 Task: Open Card Regulatory Compliance Review in Board User Experience Design to Workspace Information Management and add a team member Softage.1@softage.net, a label Orange, a checklist Patent Application, an attachment from your computer, a color Orange and finally, add a card description 'Plan and execute company team-building retreat with a focus on personal development' and a comment 'Given the potential complexity of this task, let us ensure that we have a clear plan and process in place before beginning.'. Add a start date 'Jan 05, 1900' with a due date 'Jan 12, 1900'
Action: Mouse moved to (492, 185)
Screenshot: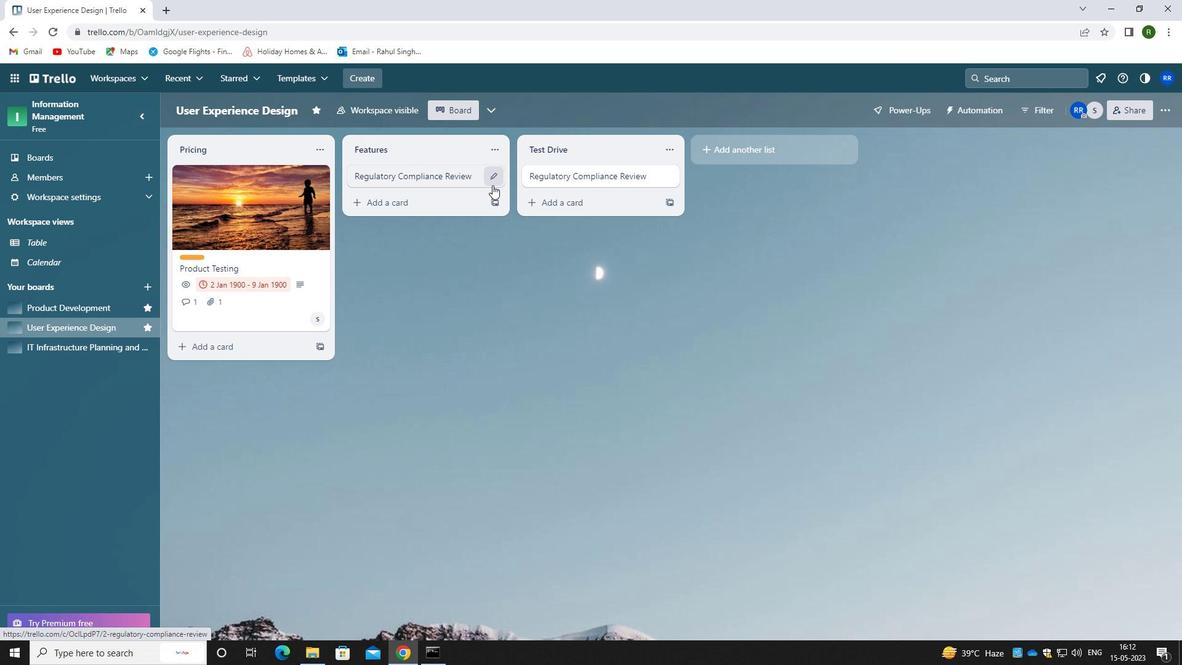 
Action: Mouse pressed left at (492, 185)
Screenshot: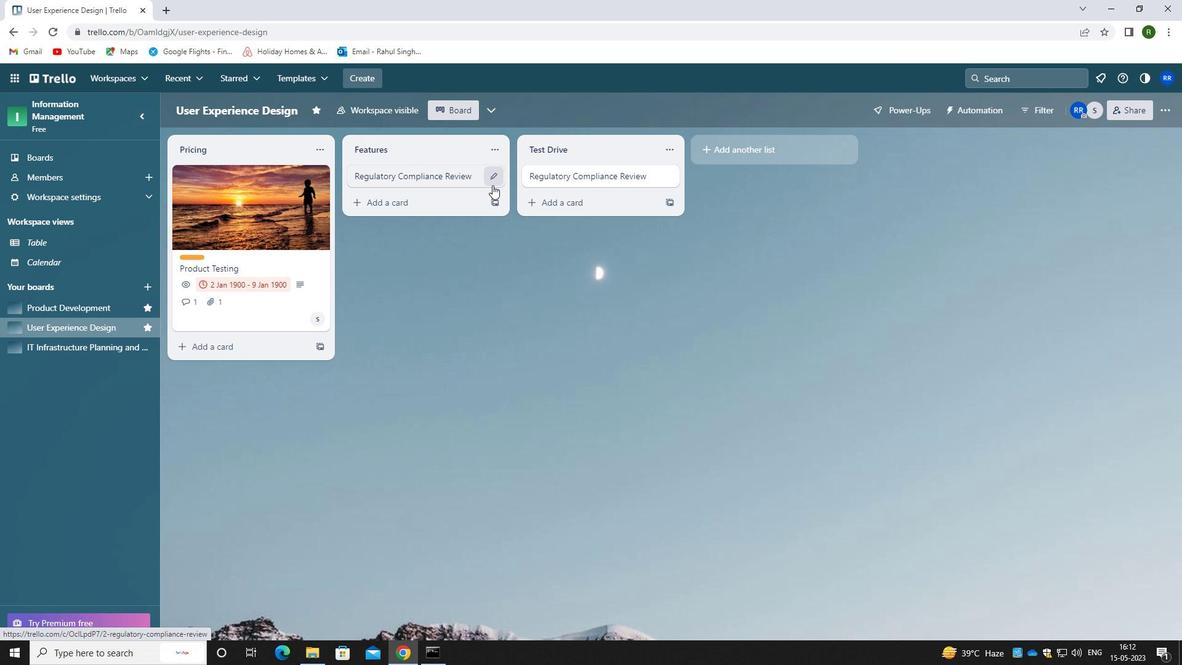 
Action: Mouse moved to (547, 171)
Screenshot: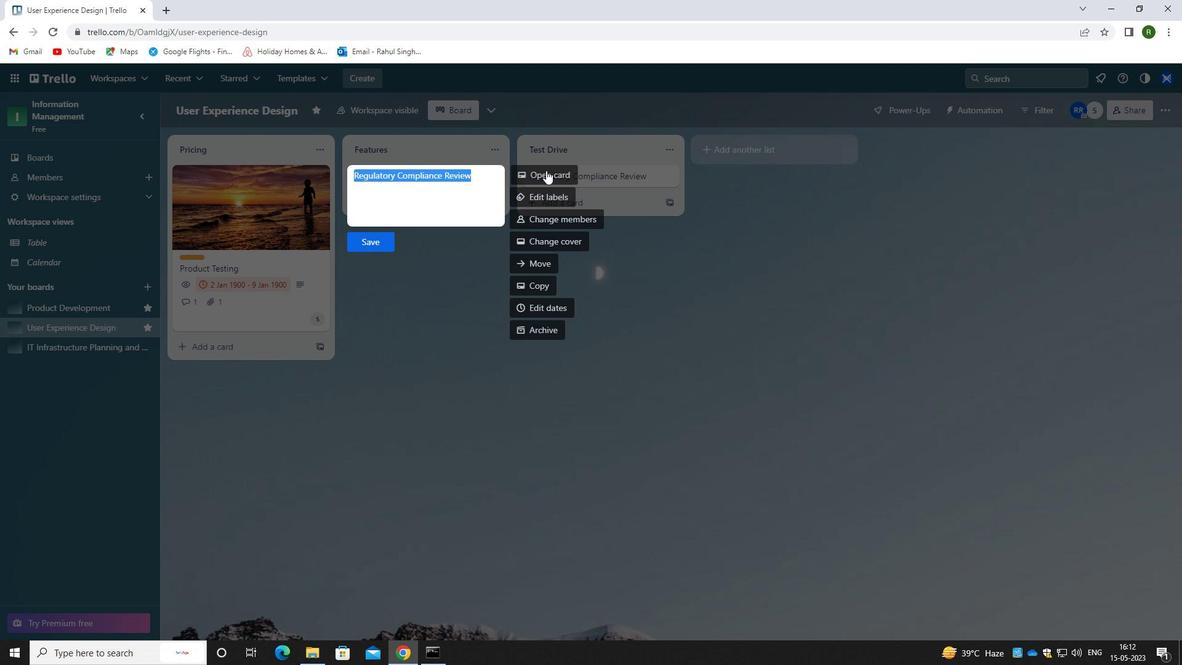 
Action: Mouse pressed left at (547, 171)
Screenshot: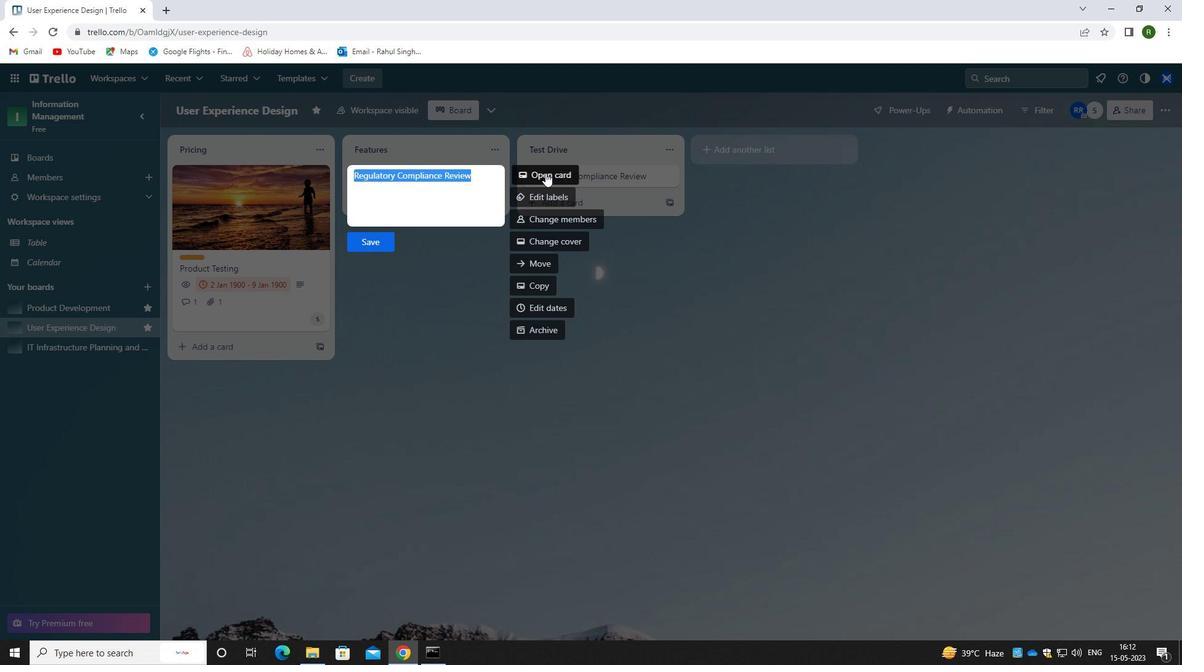 
Action: Mouse moved to (750, 221)
Screenshot: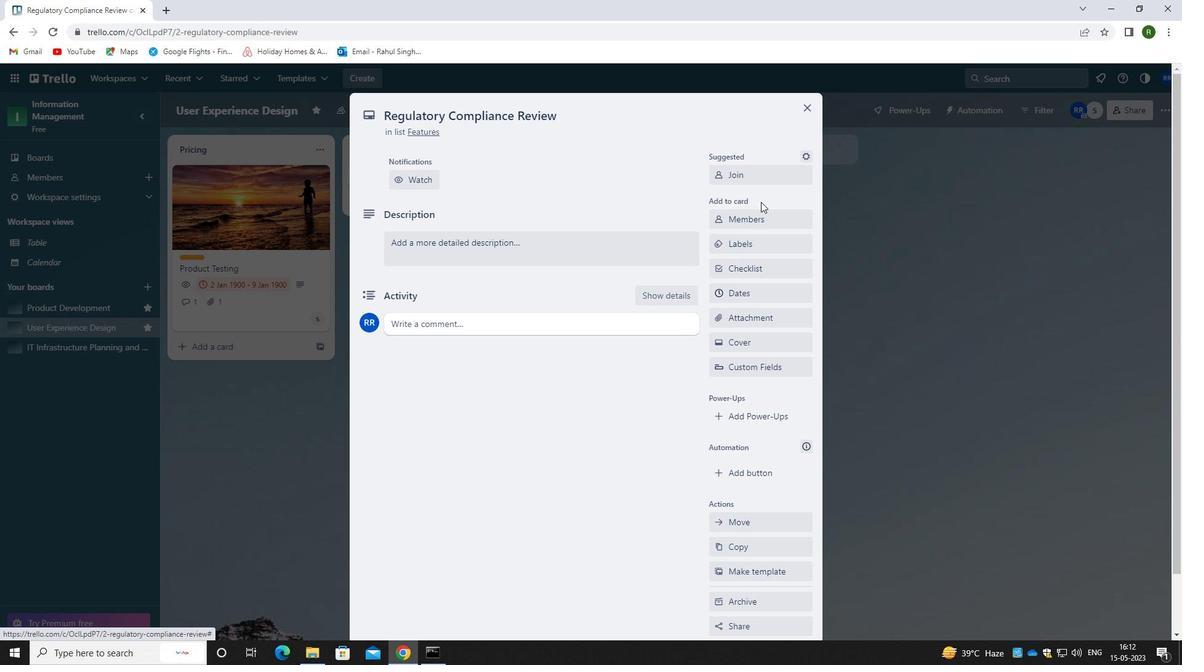 
Action: Mouse pressed left at (750, 221)
Screenshot: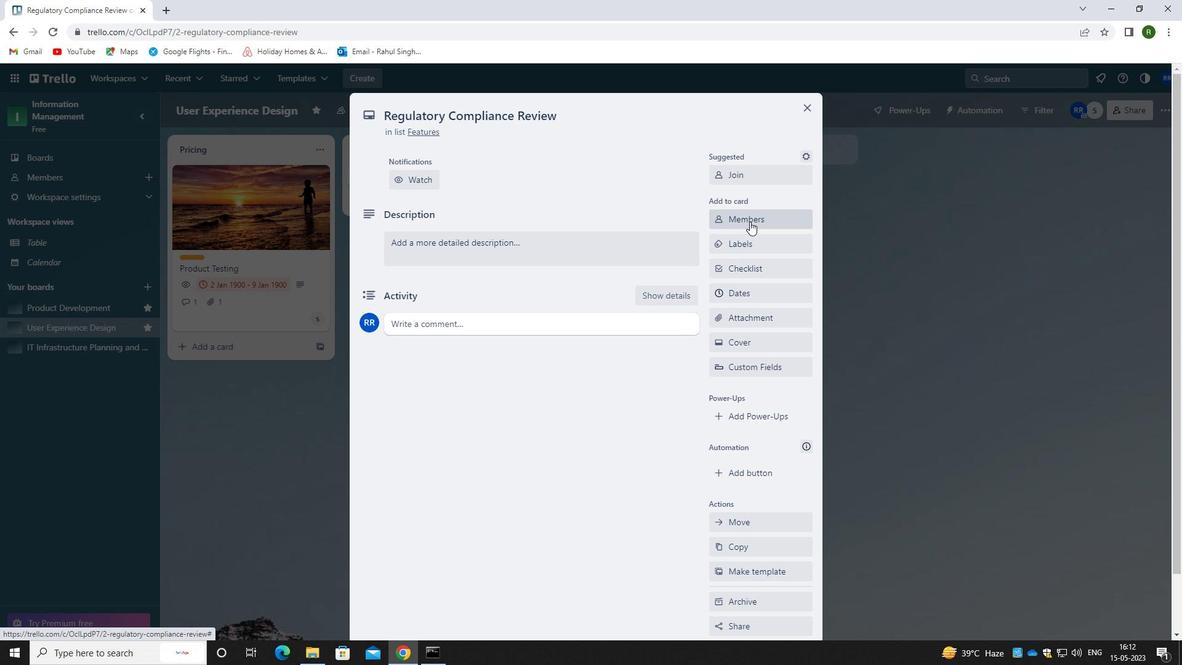 
Action: Mouse moved to (764, 269)
Screenshot: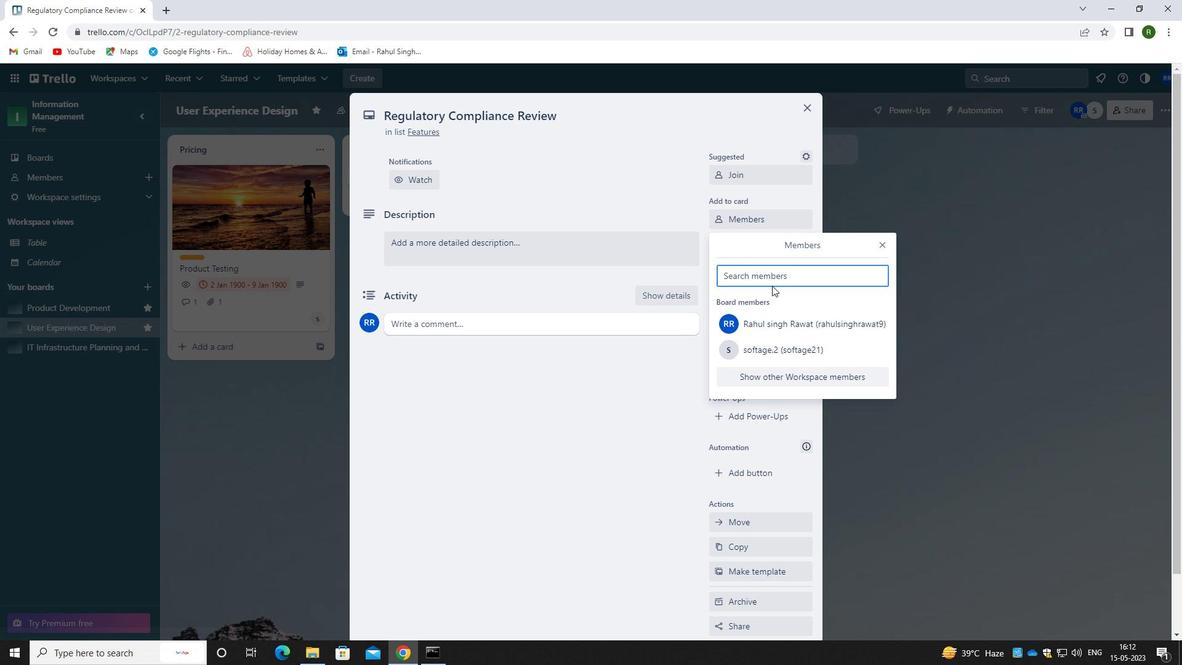 
Action: Key pressed <Key.caps_lock>s<Key.caps_lock>oftage.1<Key.shift>@SOFTAGE.NET
Screenshot: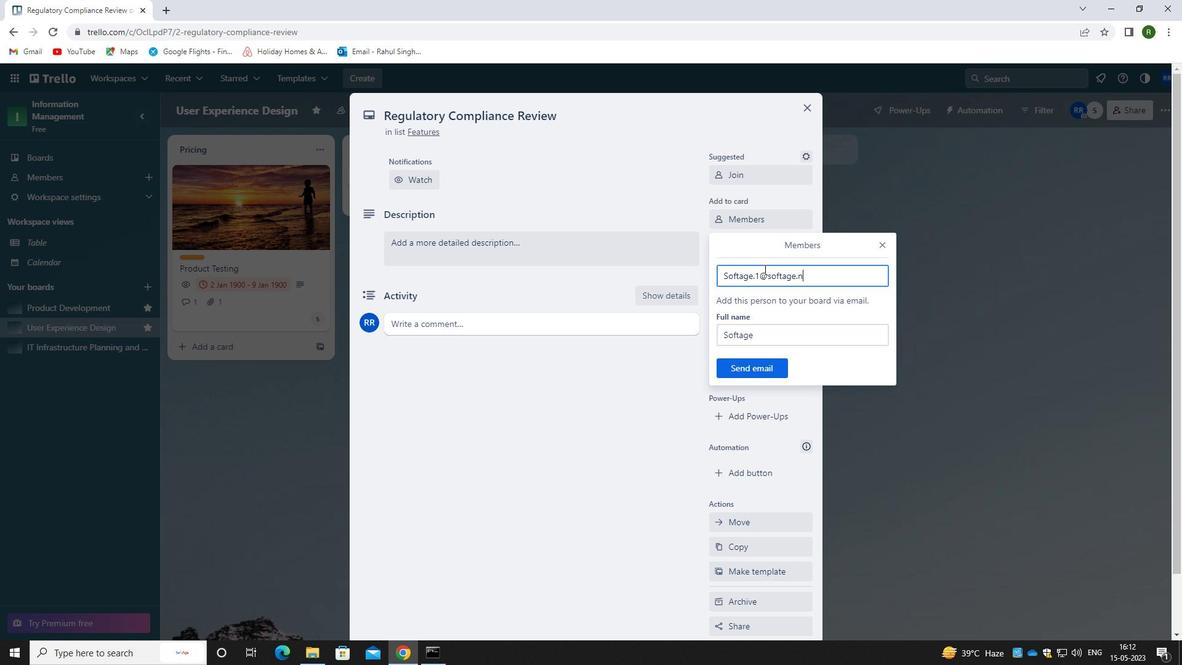 
Action: Mouse moved to (737, 366)
Screenshot: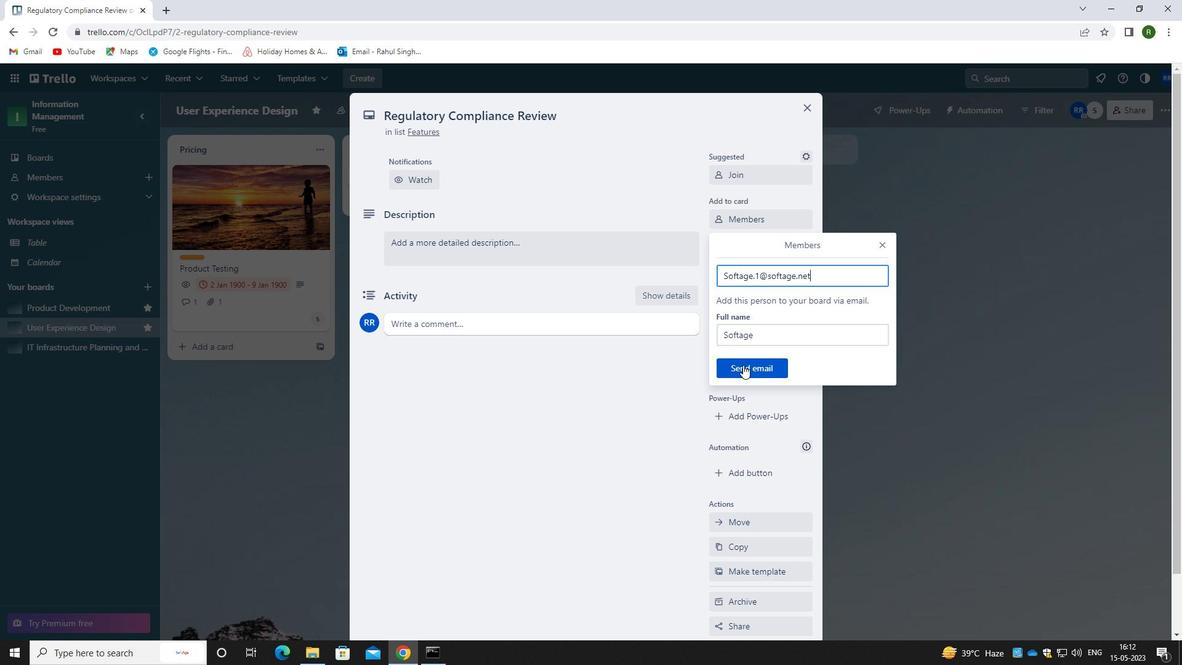 
Action: Mouse pressed left at (737, 366)
Screenshot: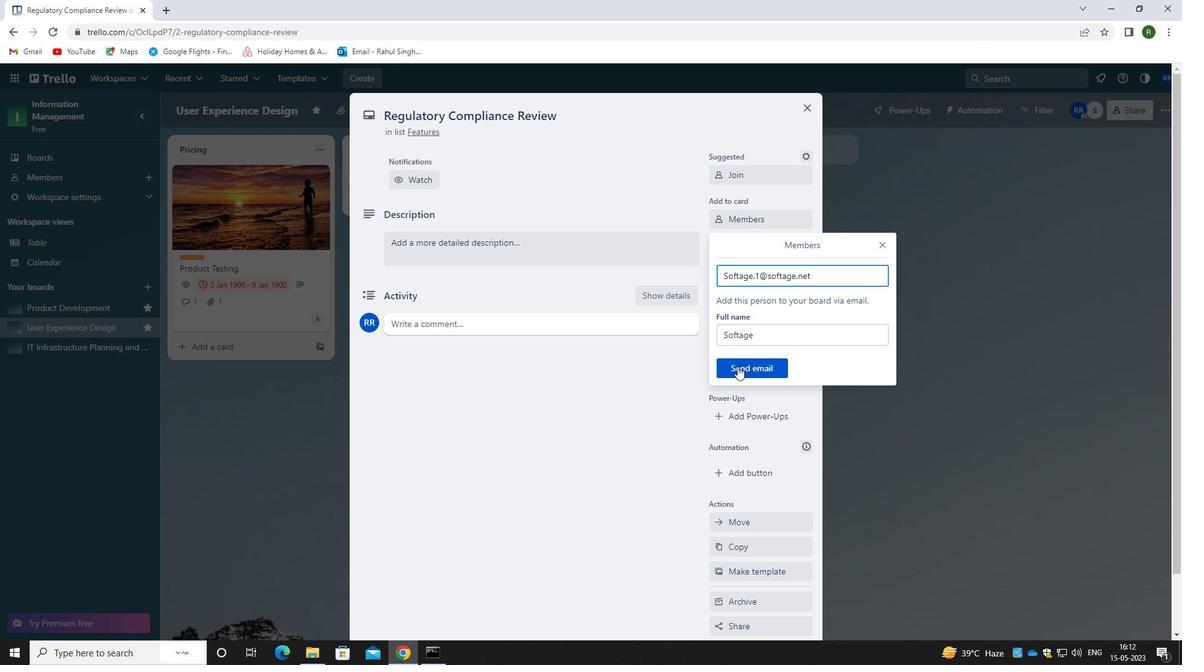 
Action: Mouse moved to (757, 266)
Screenshot: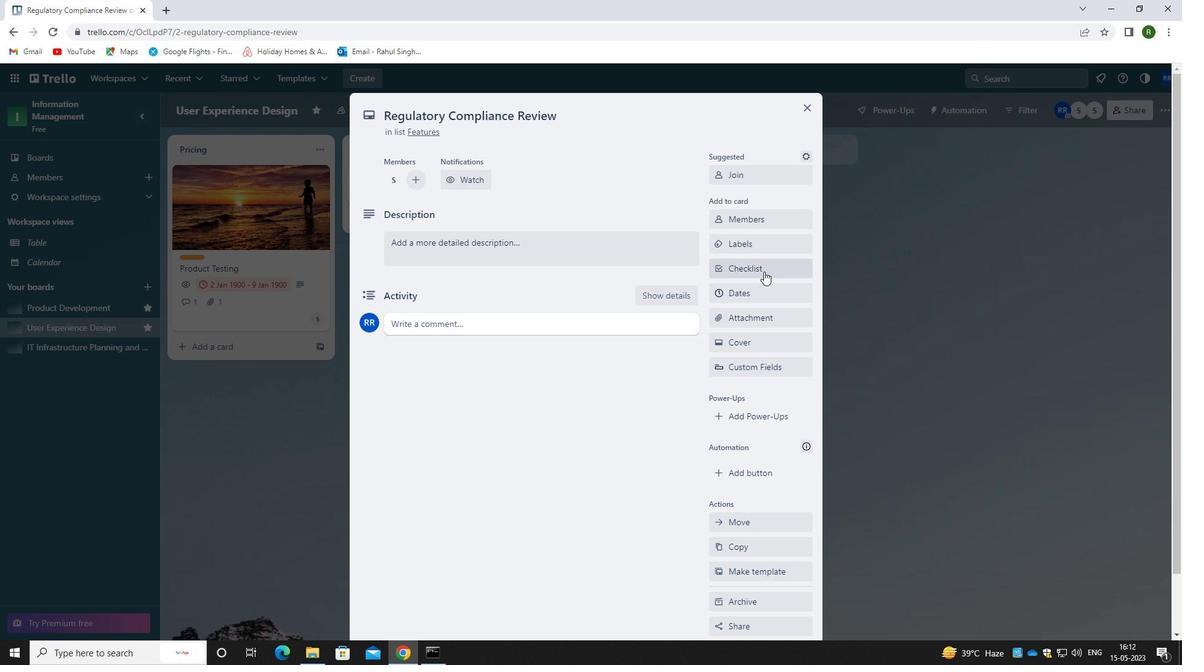 
Action: Mouse pressed left at (757, 266)
Screenshot: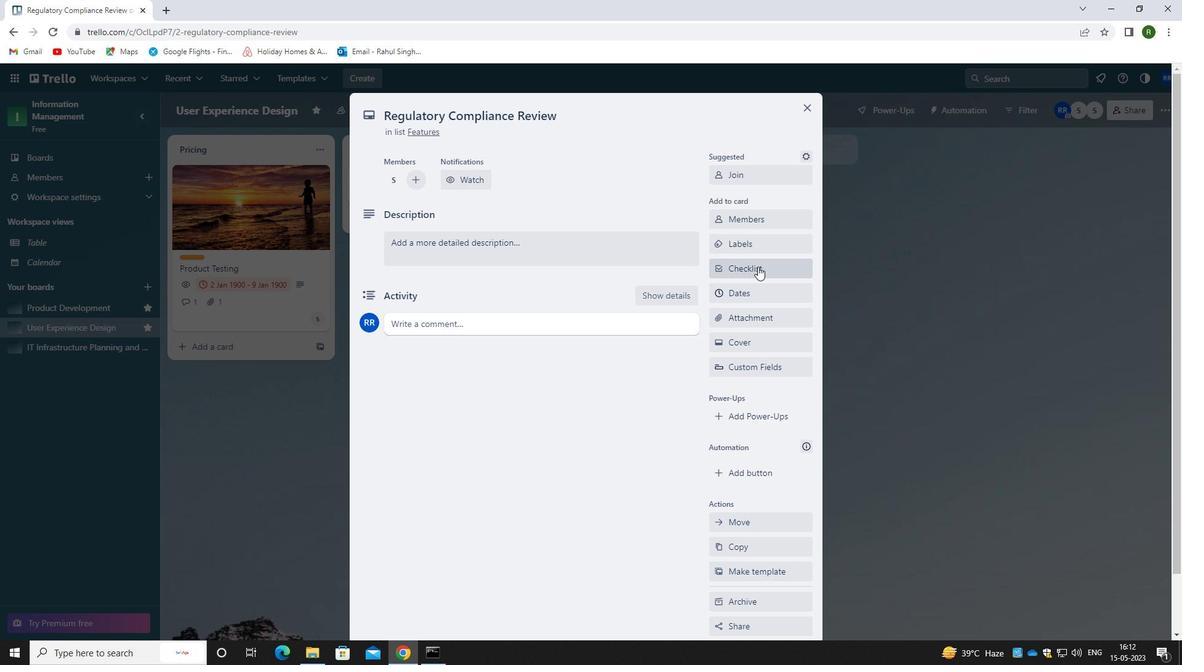 
Action: Mouse moved to (765, 247)
Screenshot: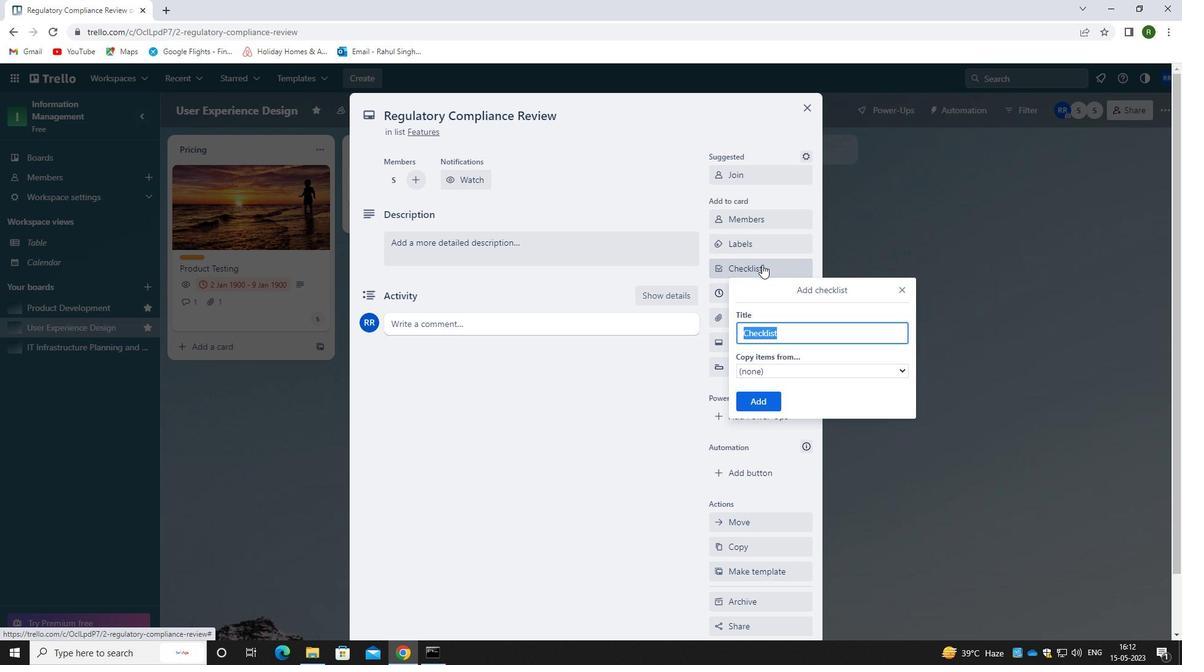 
Action: Mouse pressed left at (765, 247)
Screenshot: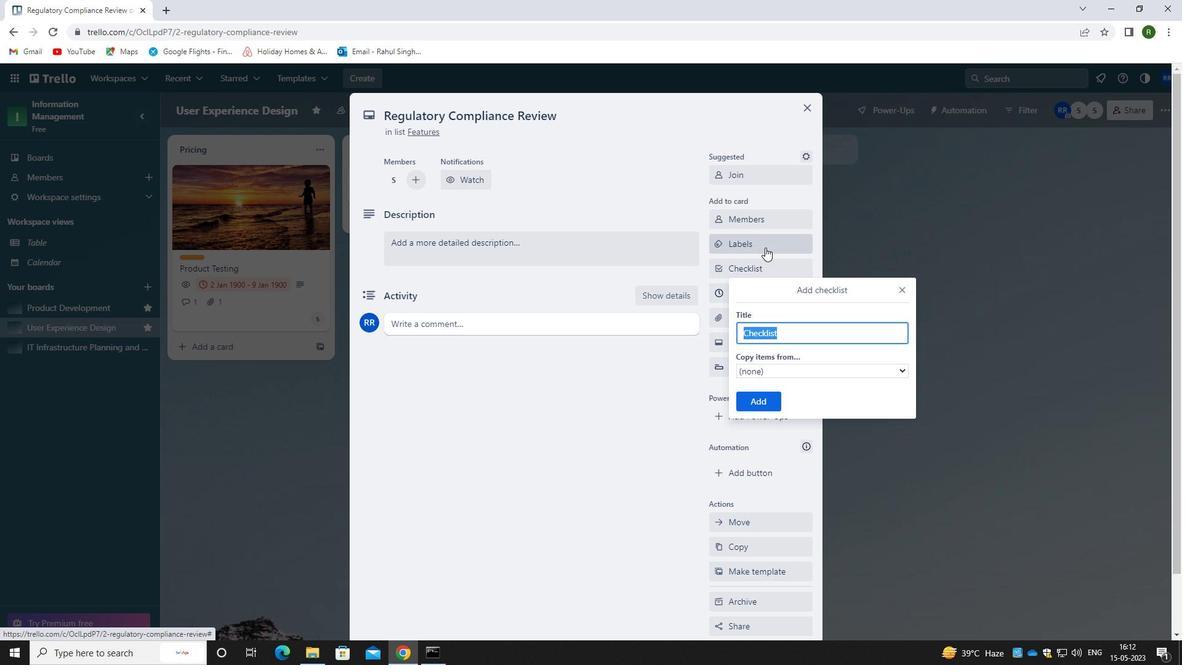 
Action: Mouse moved to (769, 271)
Screenshot: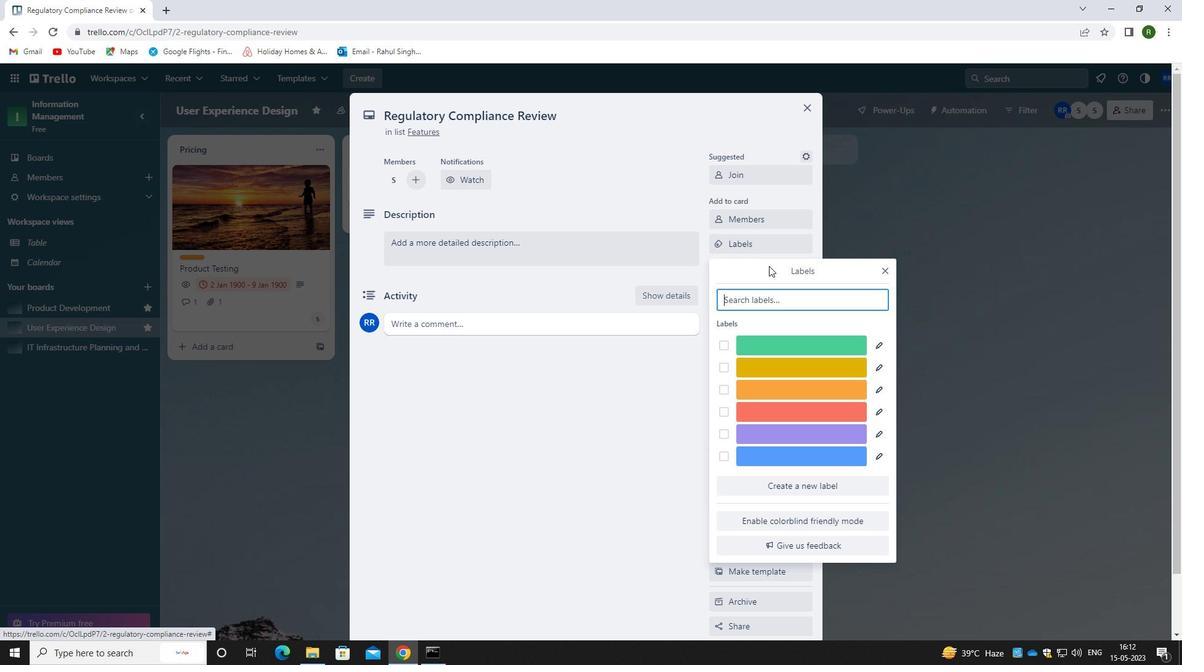
Action: Key pressed ORANGE
Screenshot: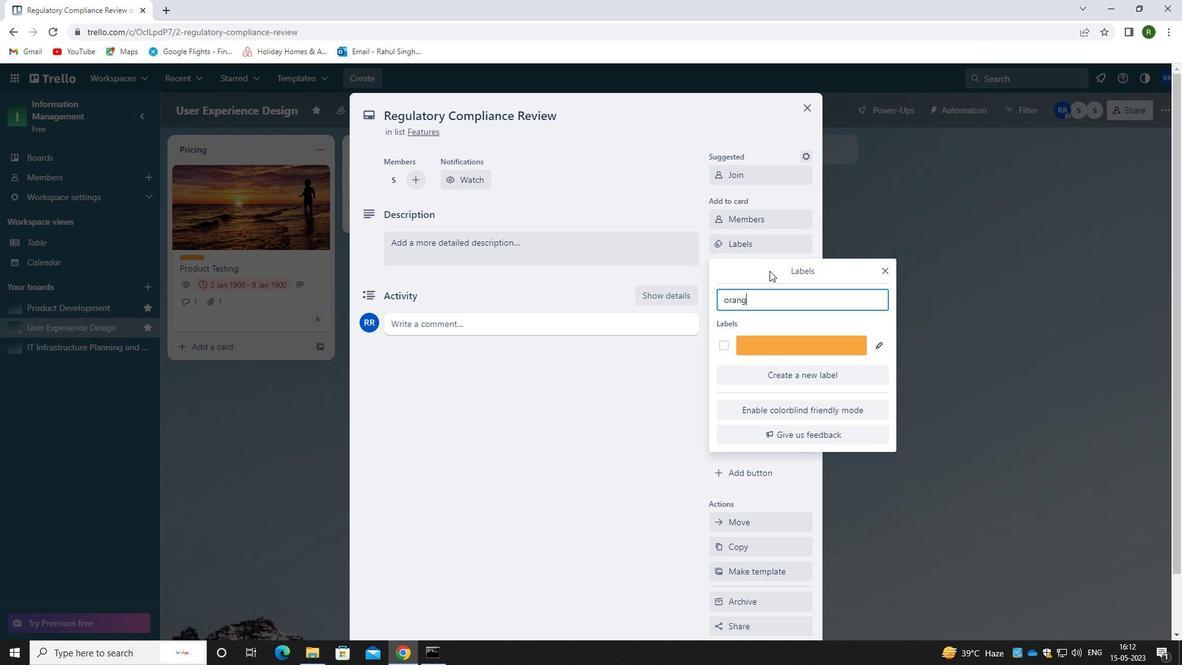 
Action: Mouse moved to (721, 344)
Screenshot: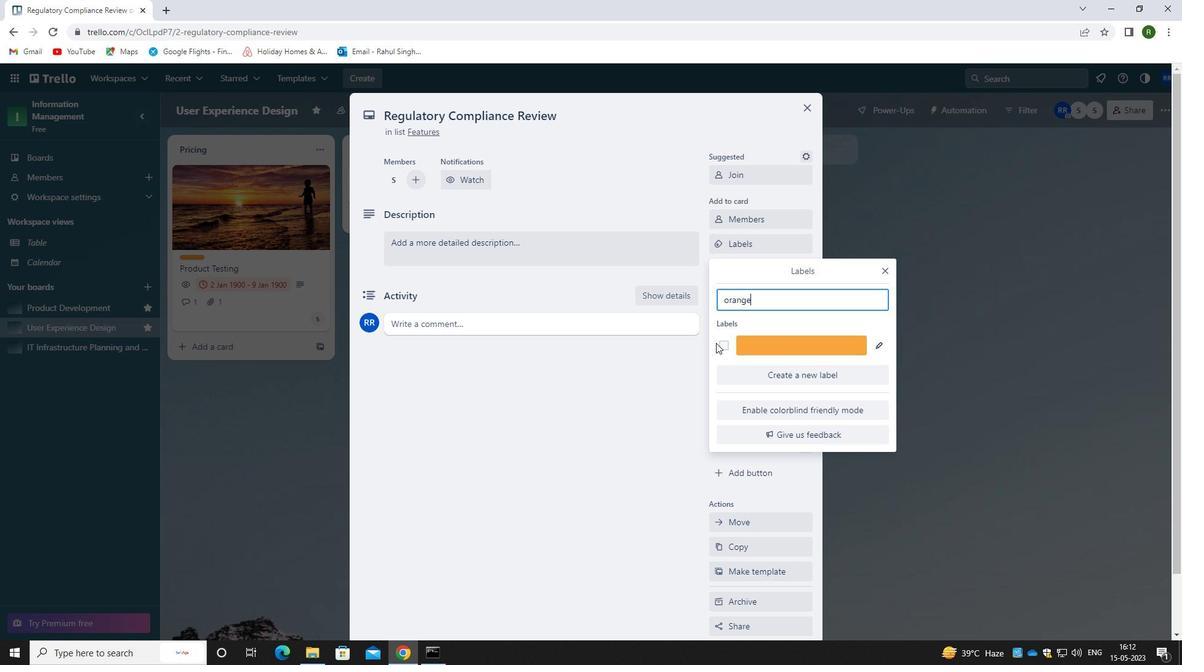 
Action: Mouse pressed left at (721, 344)
Screenshot: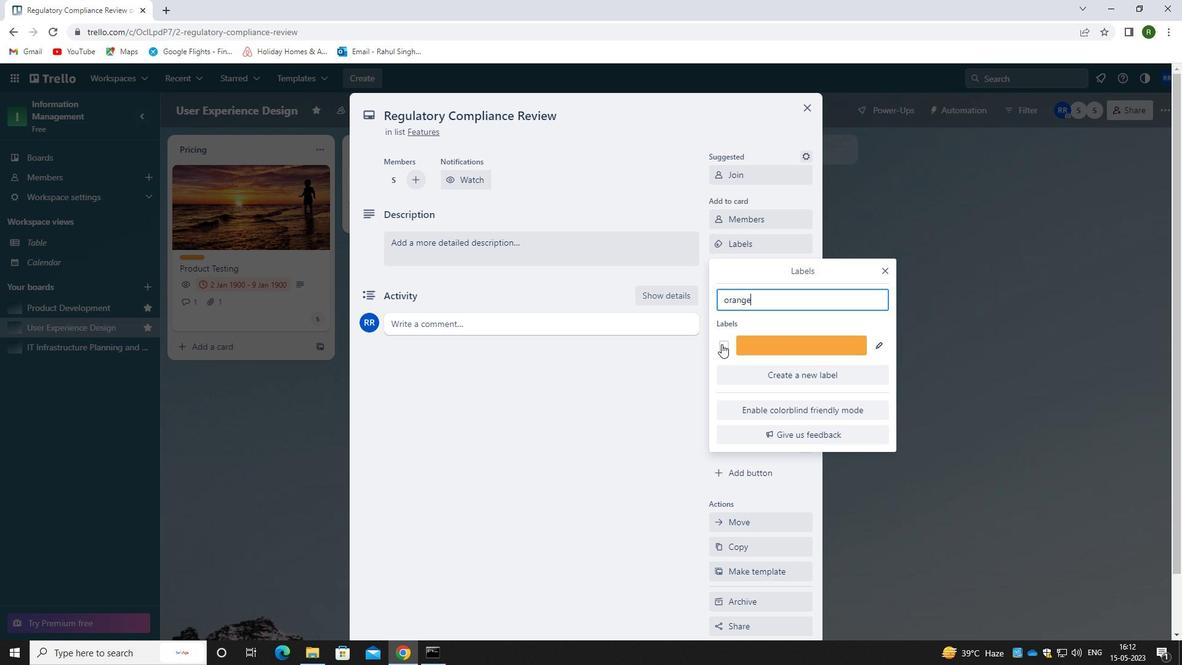 
Action: Mouse moved to (675, 399)
Screenshot: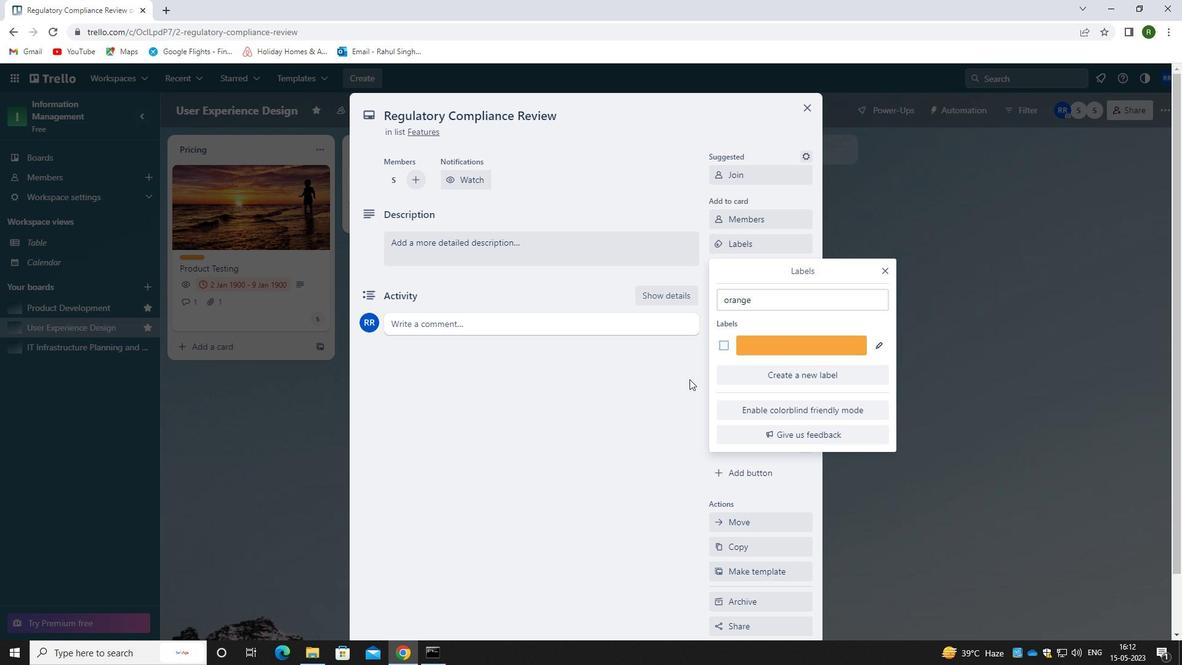 
Action: Mouse pressed left at (675, 399)
Screenshot: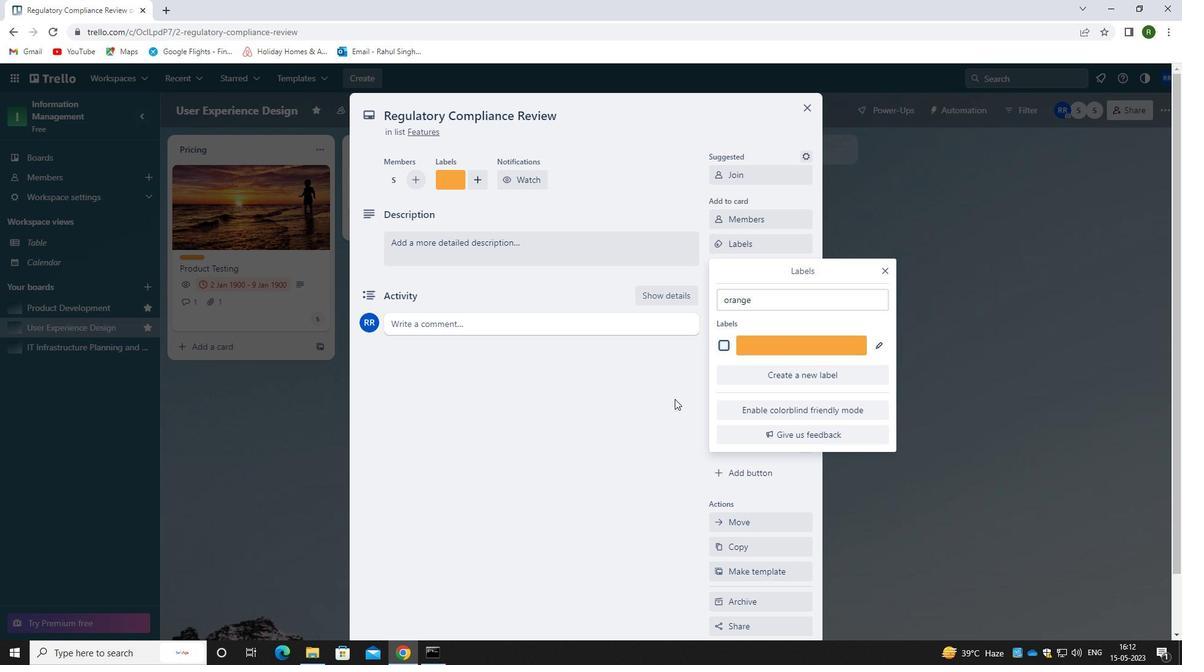 
Action: Mouse moved to (764, 266)
Screenshot: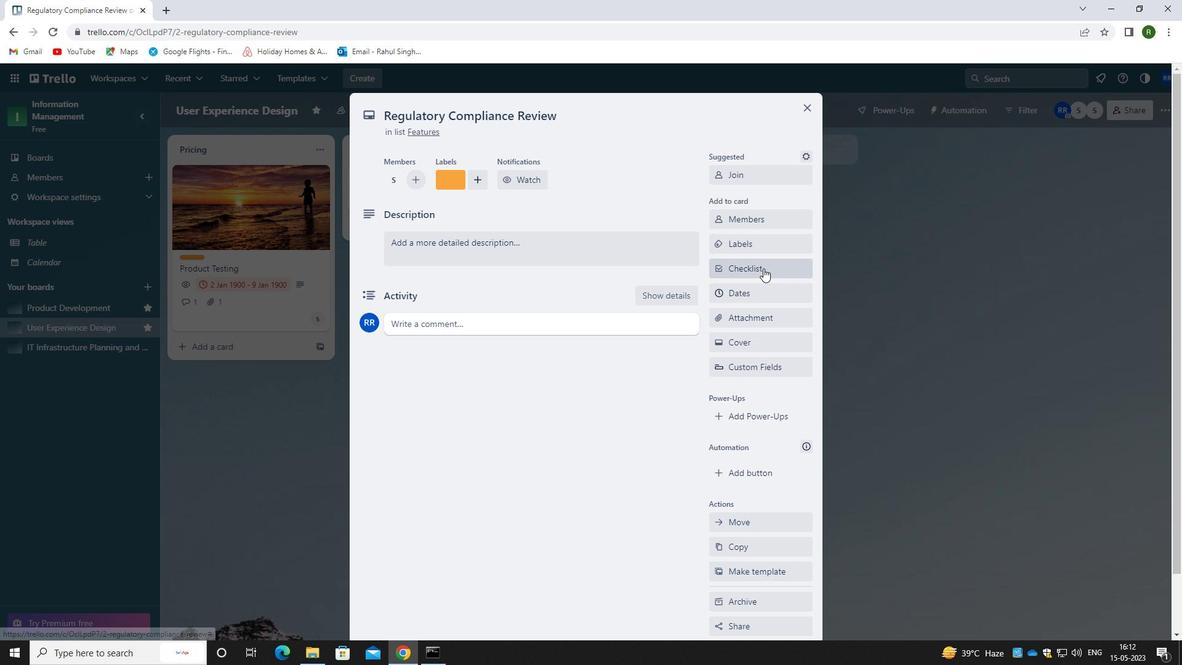 
Action: Mouse pressed left at (764, 266)
Screenshot: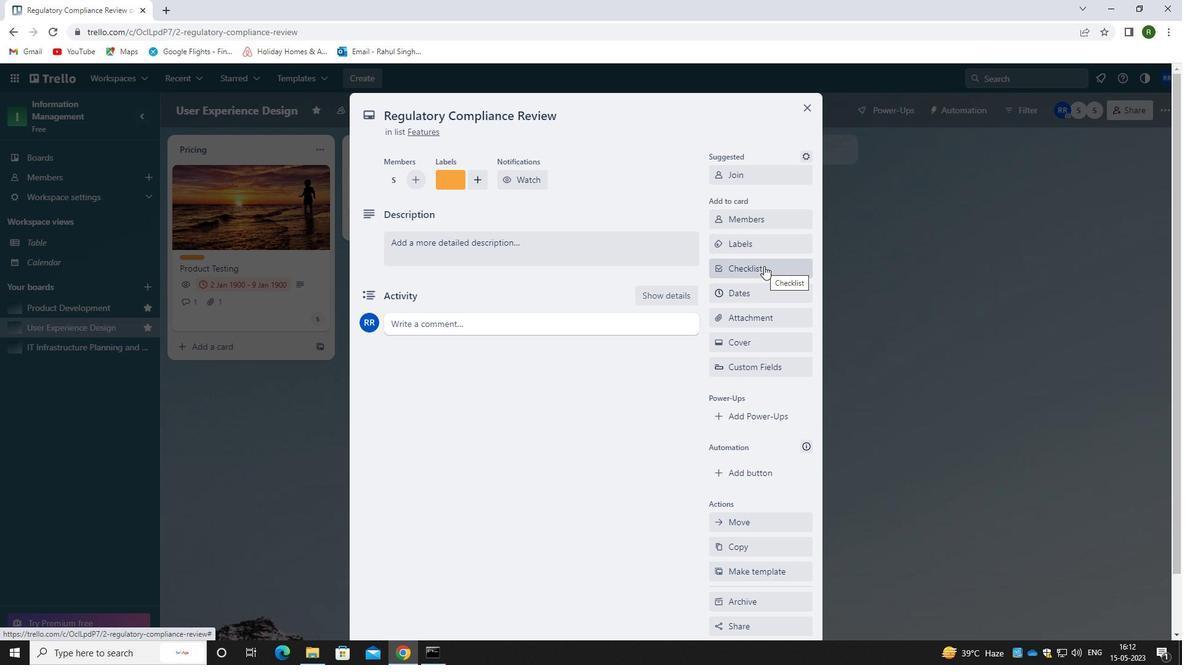 
Action: Mouse moved to (748, 317)
Screenshot: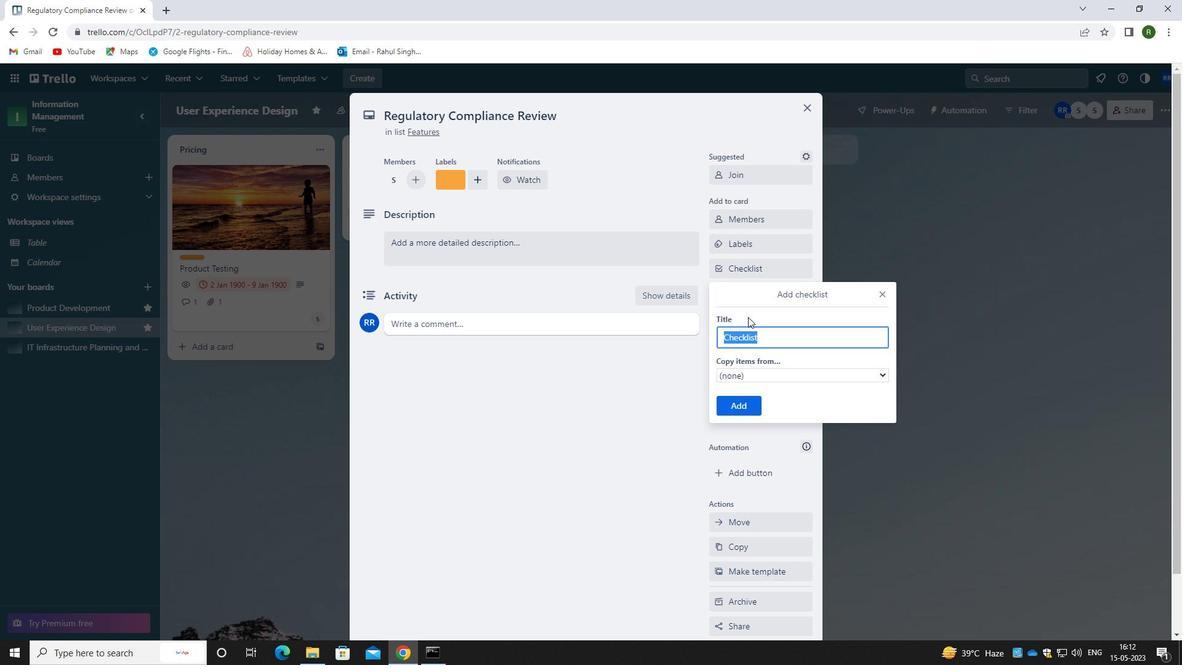 
Action: Key pressed <Key.shift><Key.shift>PATENT<Key.space>APPLIC
Screenshot: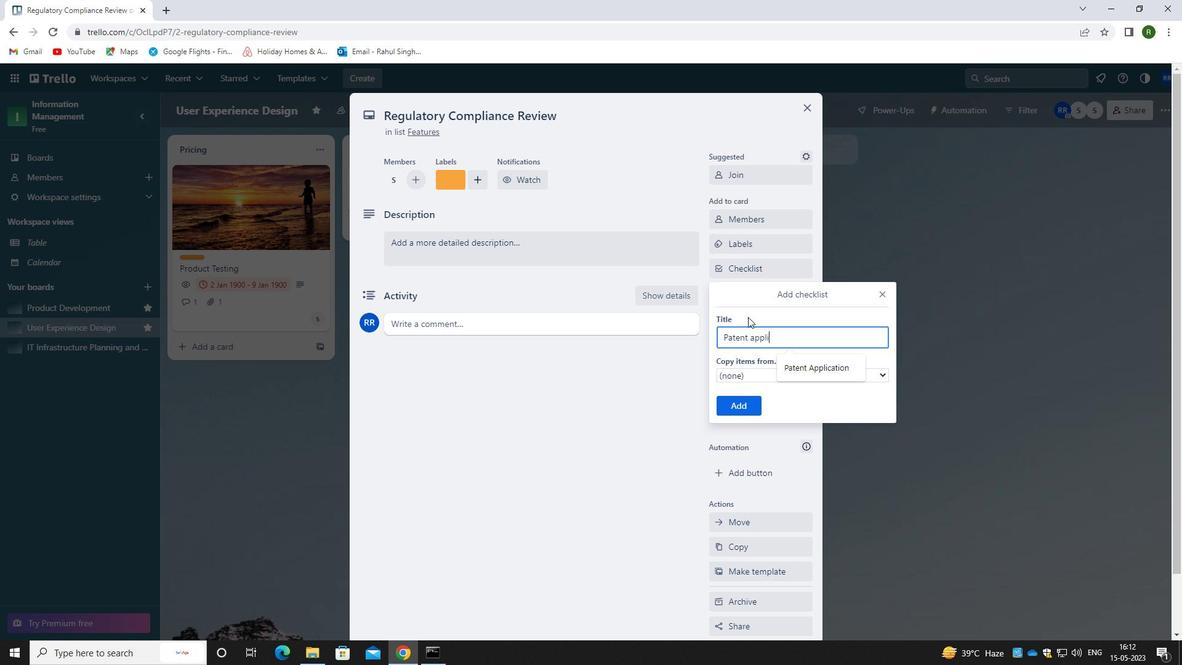 
Action: Mouse moved to (798, 373)
Screenshot: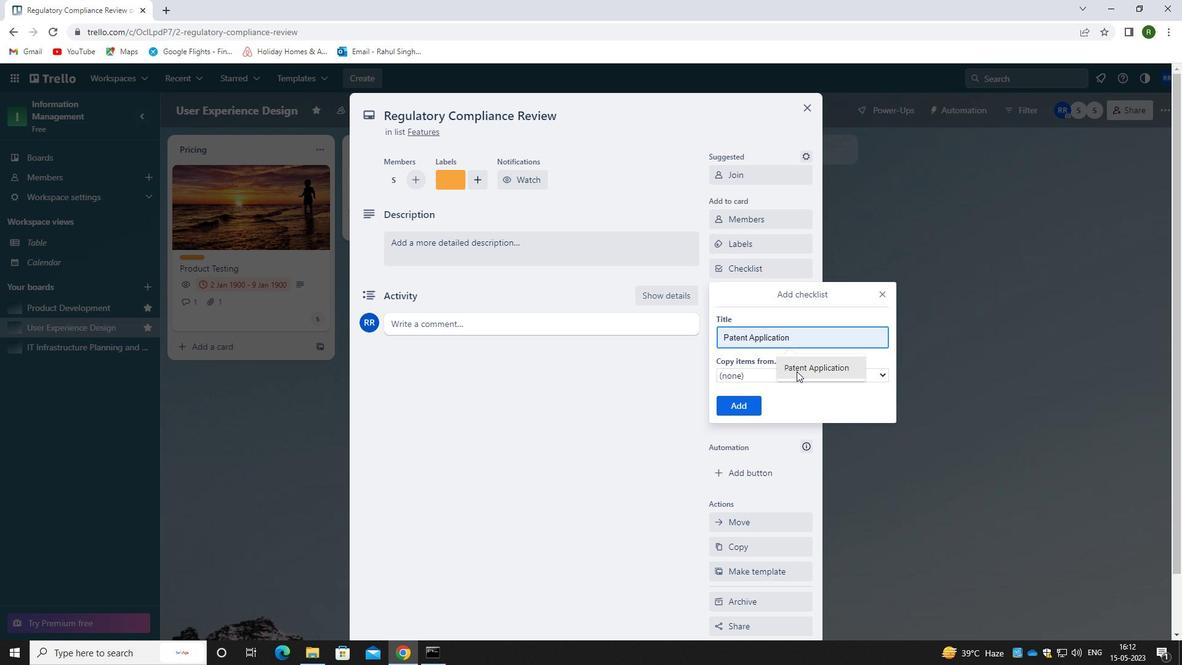 
Action: Mouse pressed left at (798, 373)
Screenshot: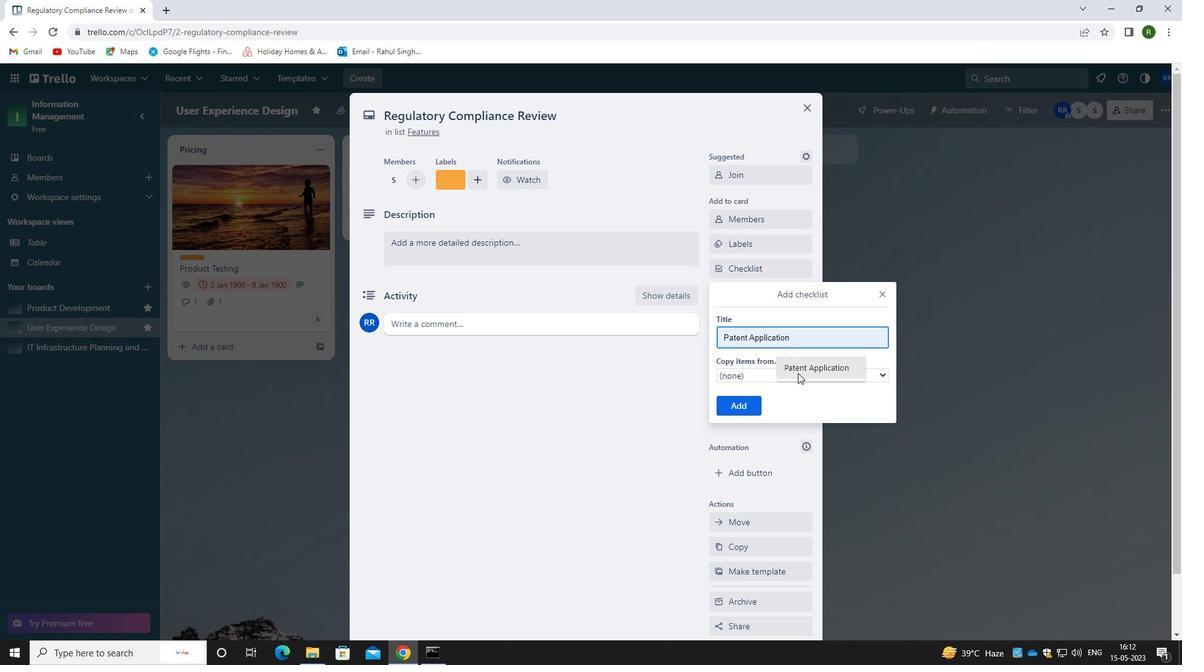 
Action: Mouse moved to (729, 410)
Screenshot: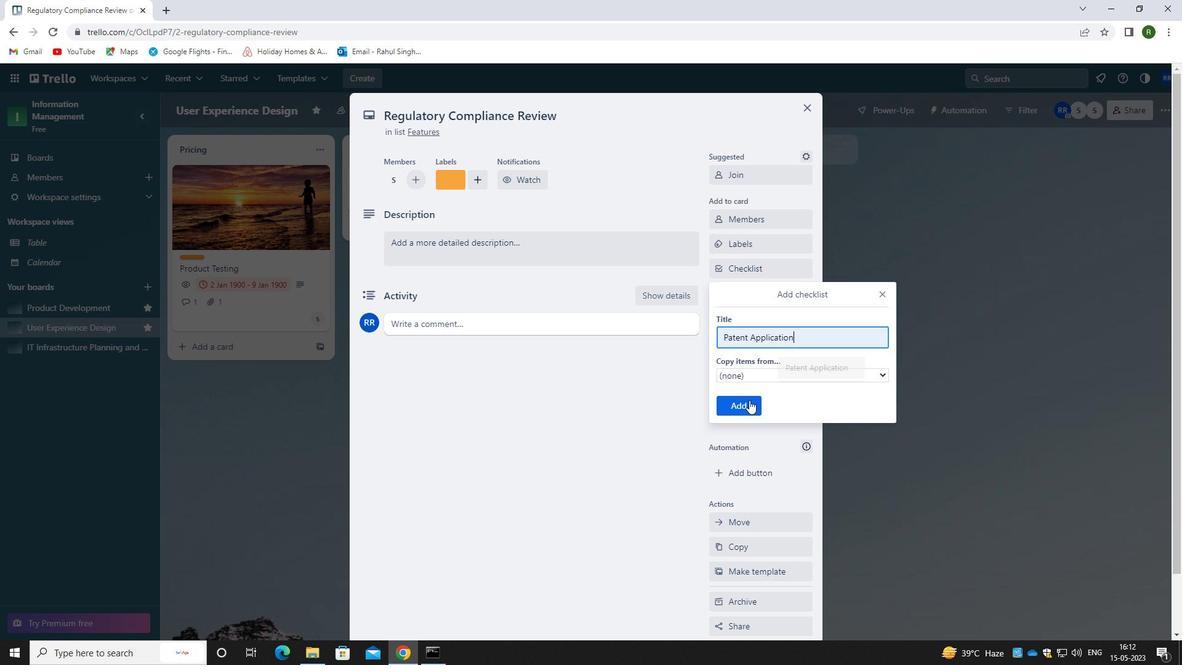 
Action: Mouse pressed left at (729, 410)
Screenshot: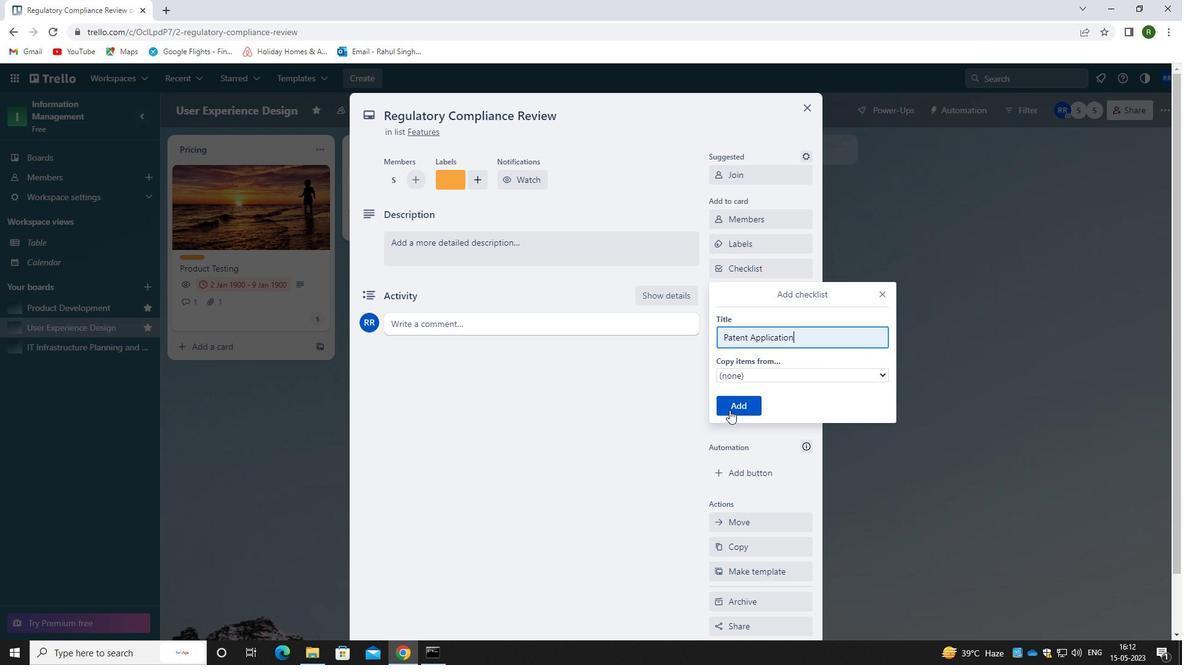 
Action: Mouse moved to (734, 317)
Screenshot: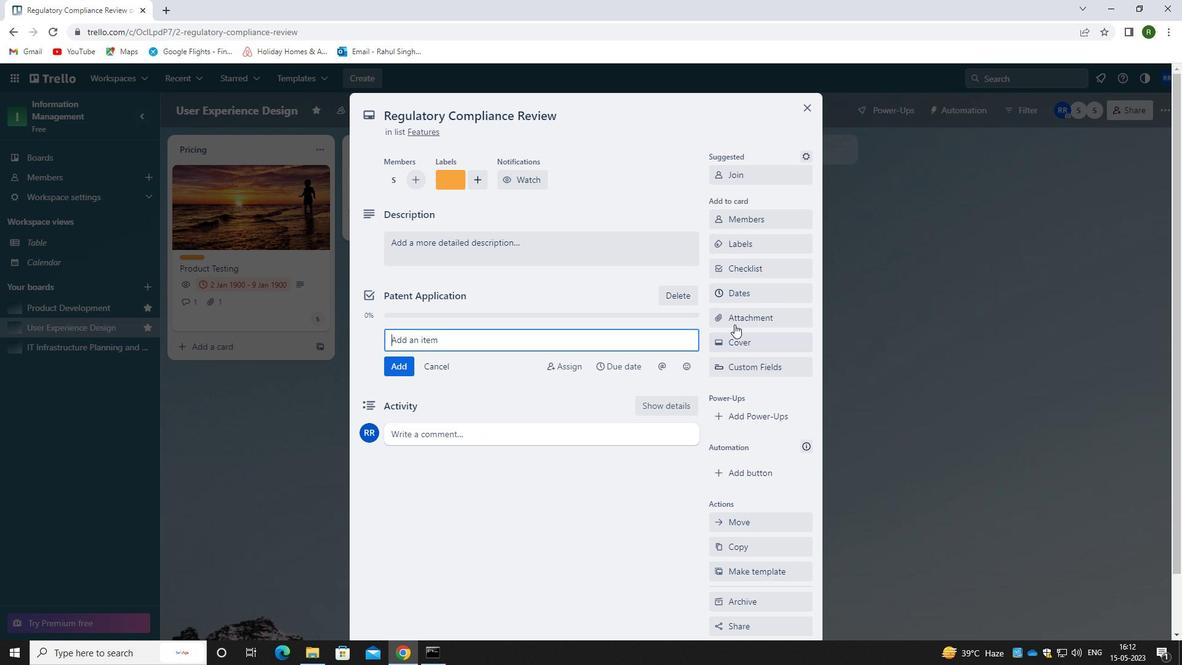 
Action: Mouse pressed left at (734, 317)
Screenshot: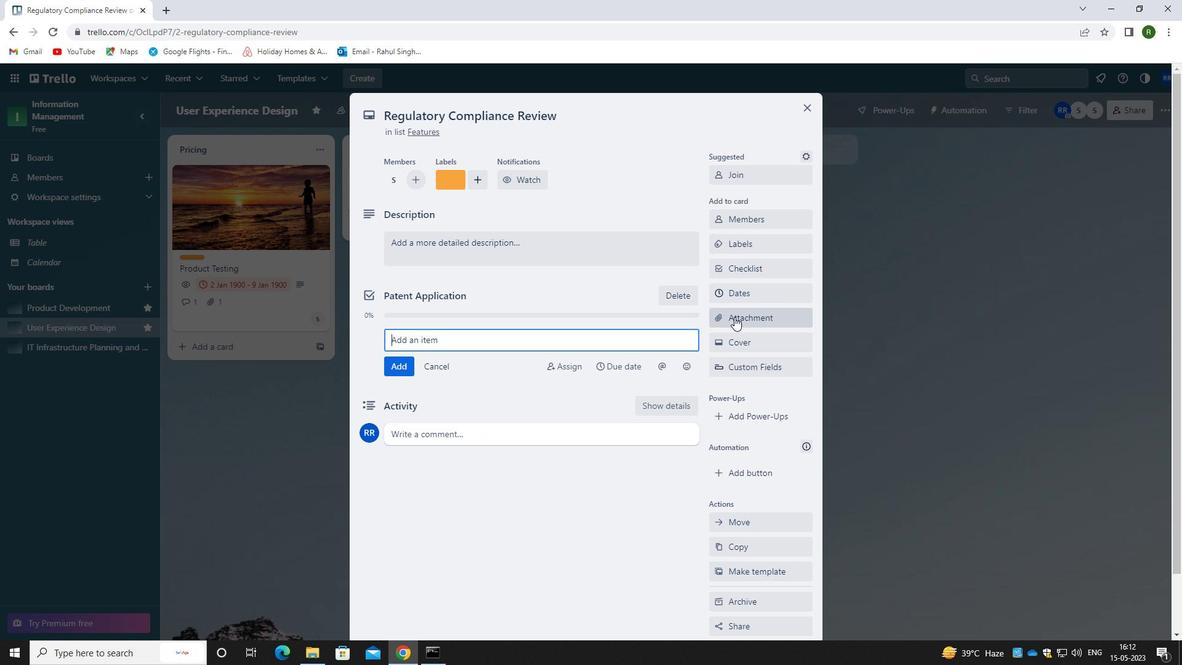 
Action: Mouse moved to (766, 367)
Screenshot: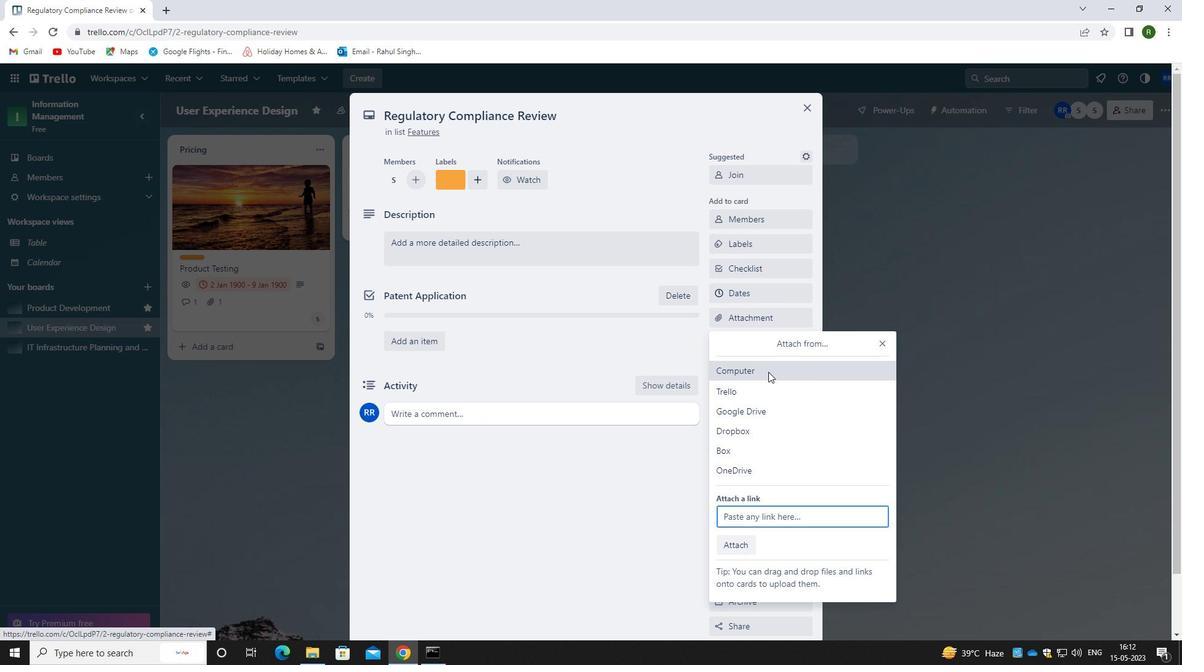 
Action: Mouse pressed left at (766, 367)
Screenshot: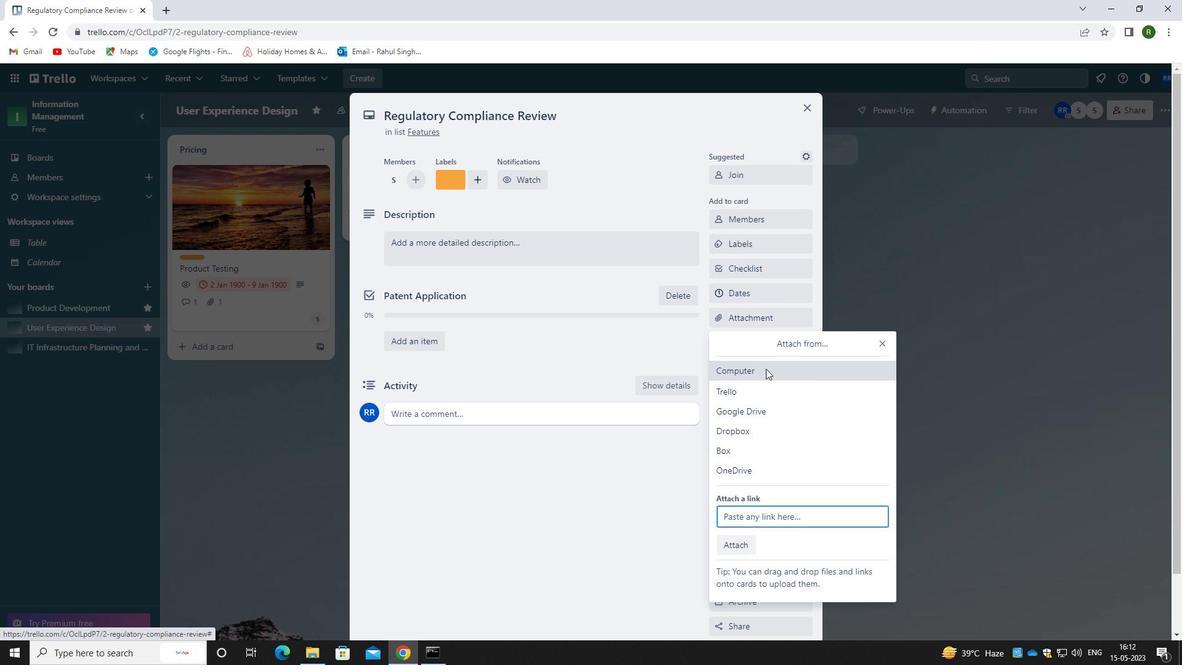 
Action: Mouse moved to (218, 128)
Screenshot: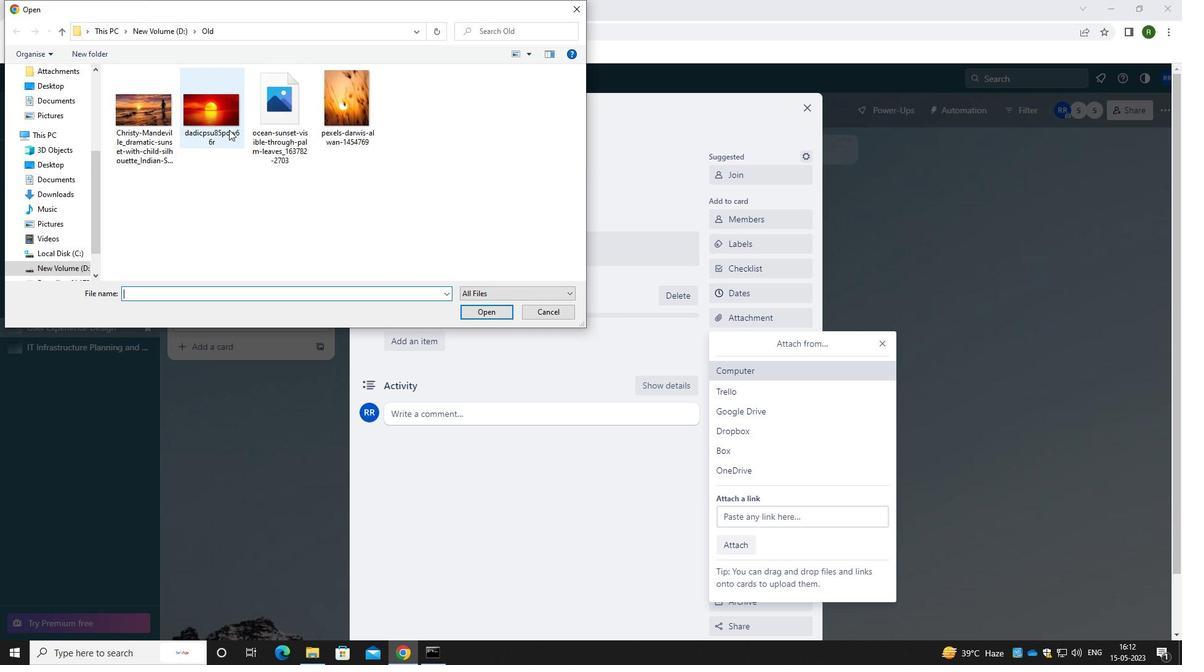 
Action: Mouse pressed left at (218, 128)
Screenshot: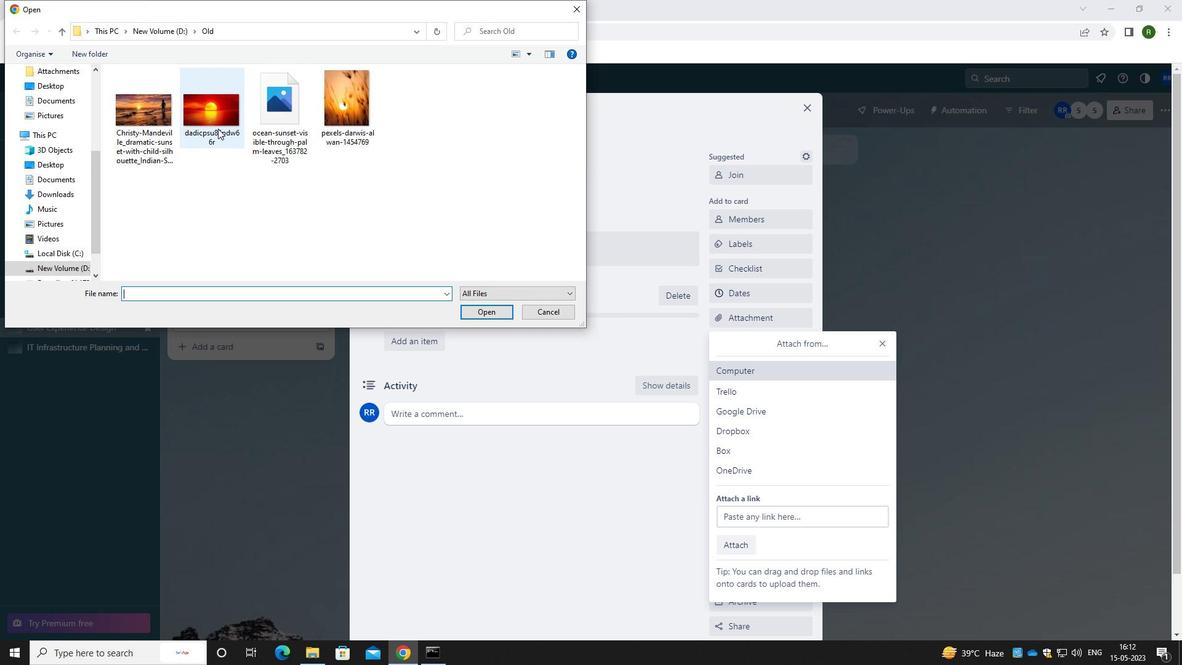 
Action: Mouse moved to (501, 310)
Screenshot: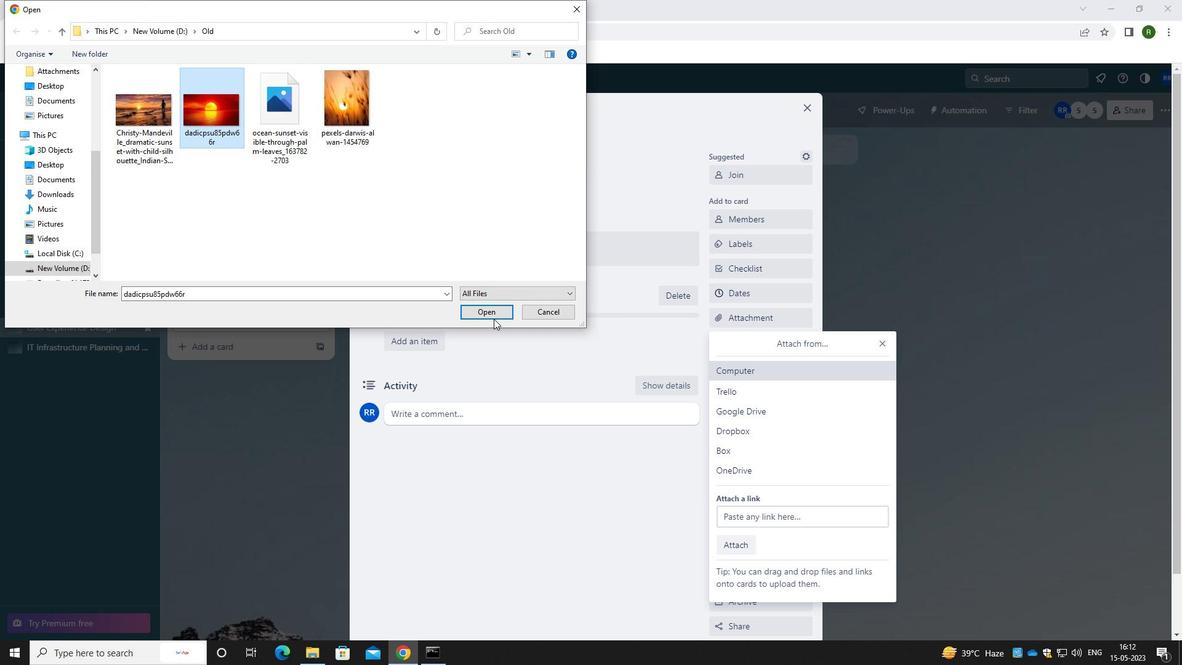 
Action: Mouse pressed left at (501, 310)
Screenshot: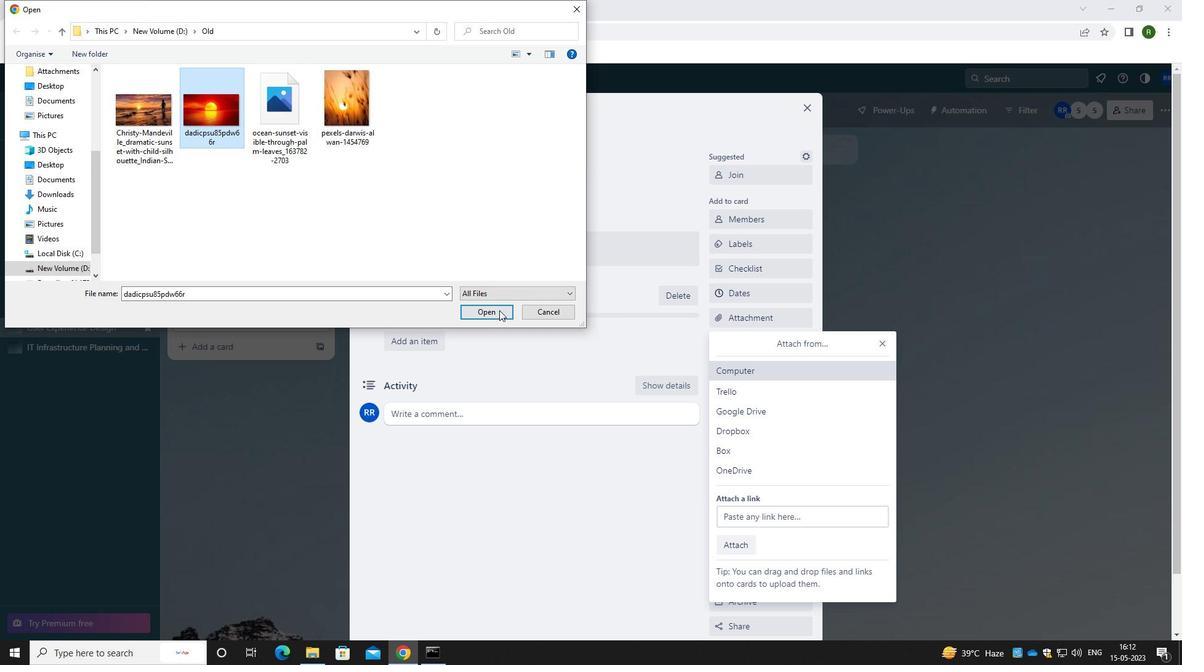 
Action: Mouse moved to (481, 351)
Screenshot: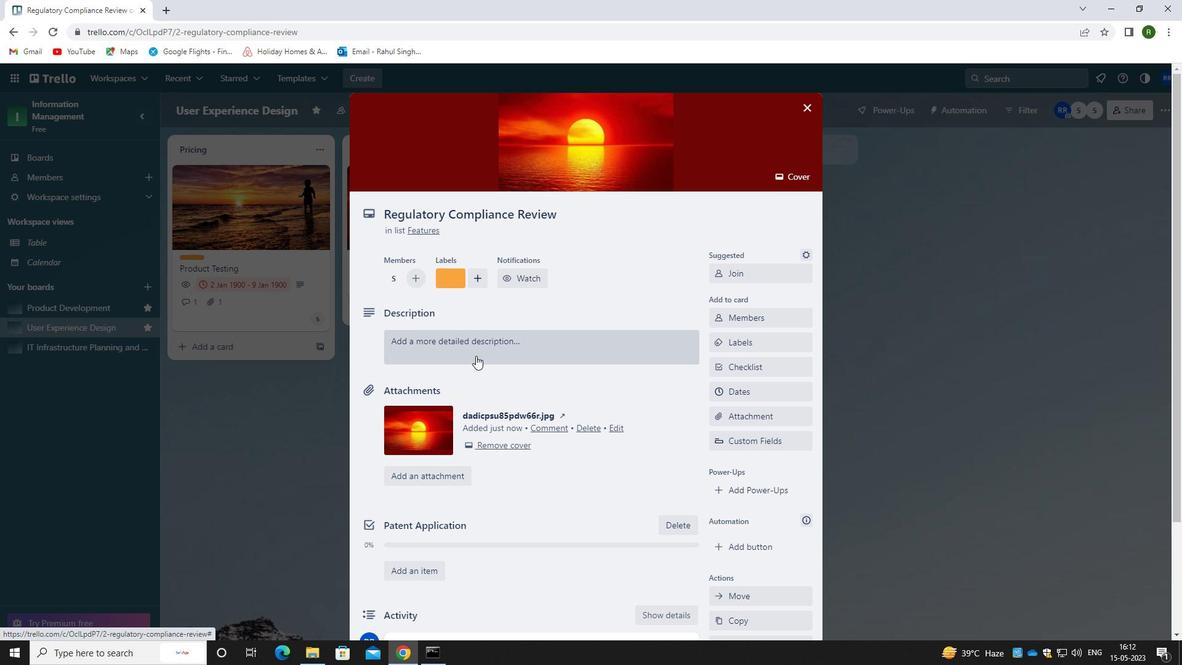
Action: Mouse pressed left at (481, 351)
Screenshot: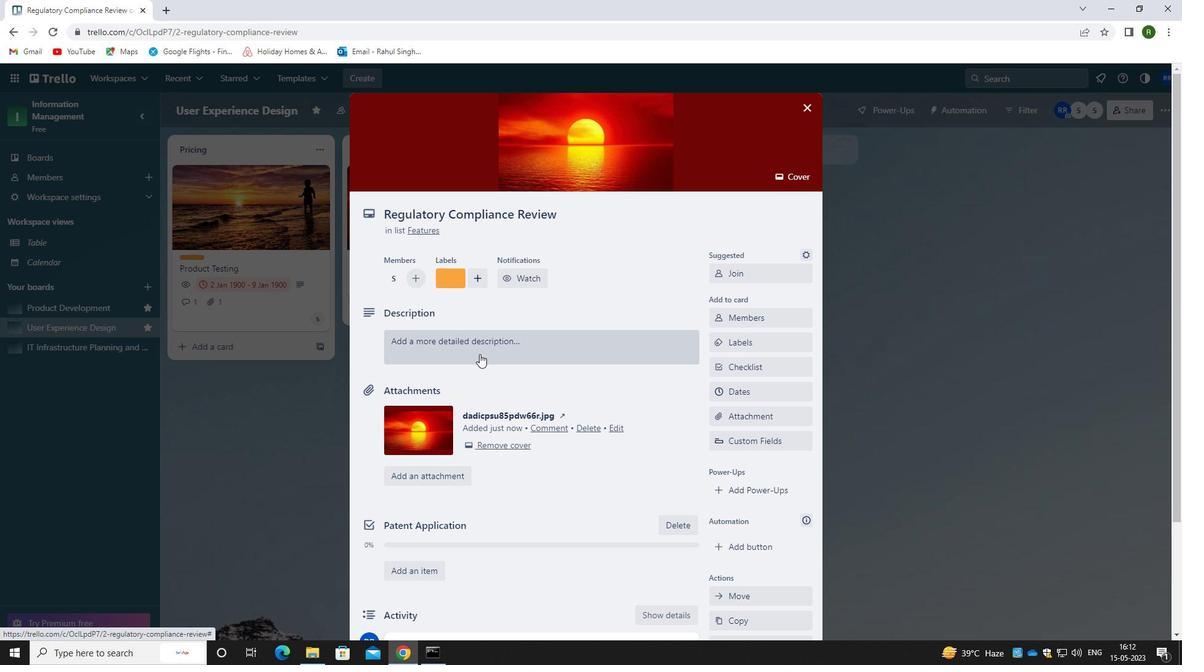 
Action: Mouse moved to (490, 389)
Screenshot: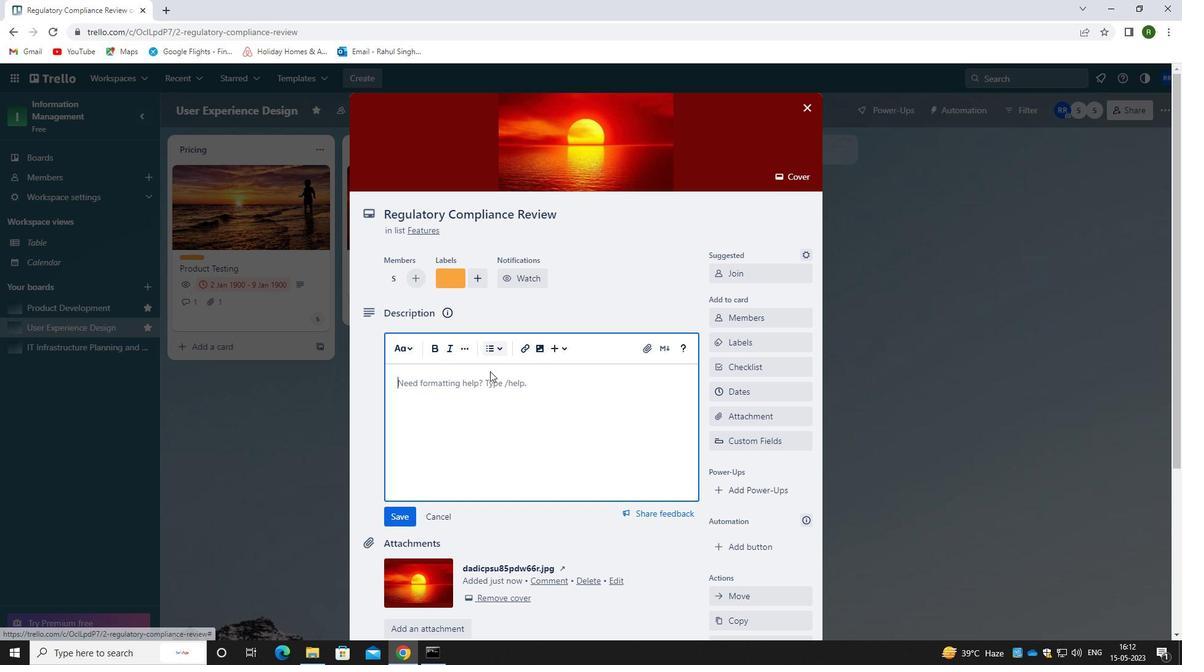 
Action: Mouse pressed left at (490, 389)
Screenshot: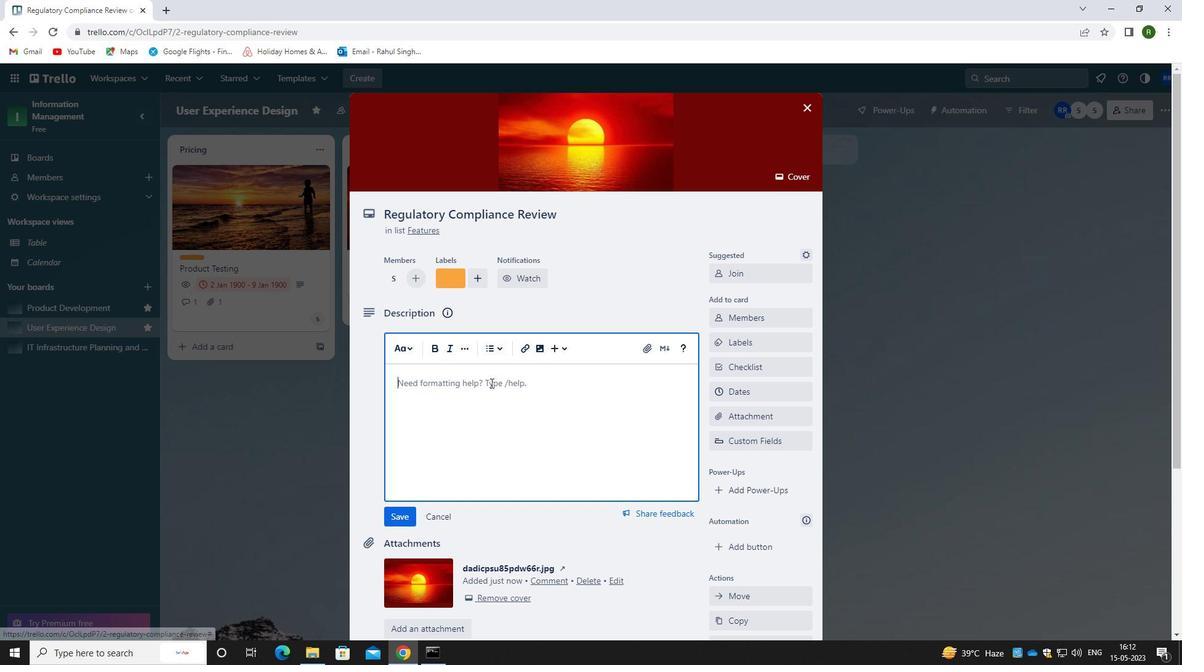 
Action: Mouse moved to (534, 447)
Screenshot: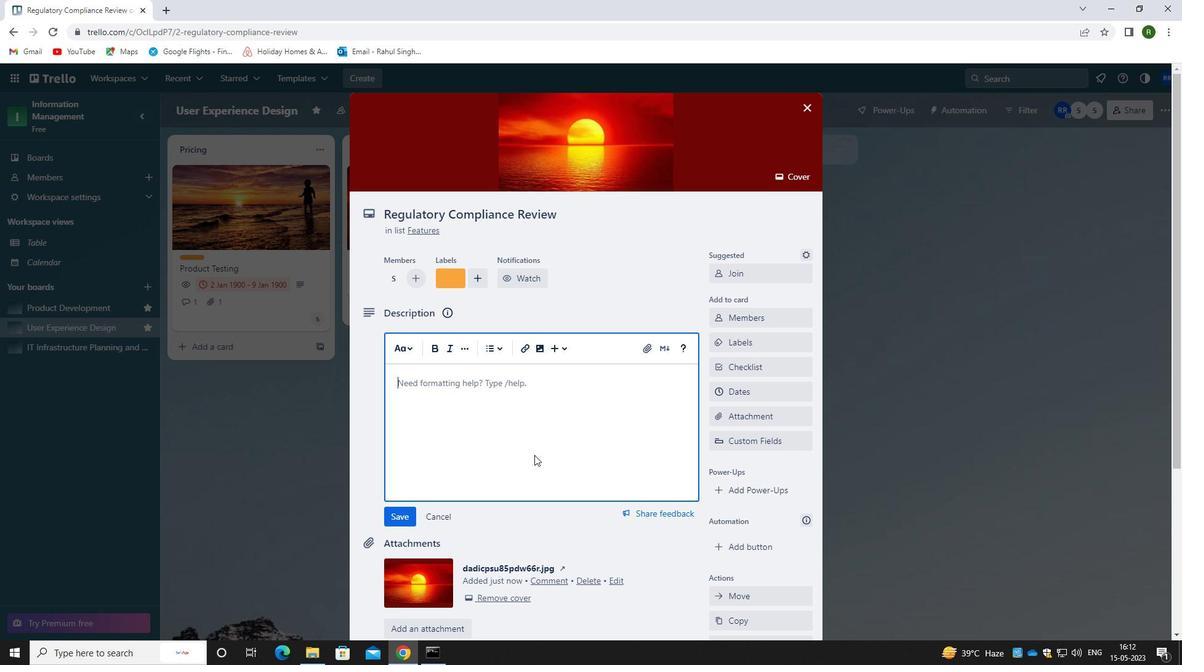 
Action: Mouse pressed left at (534, 447)
Screenshot: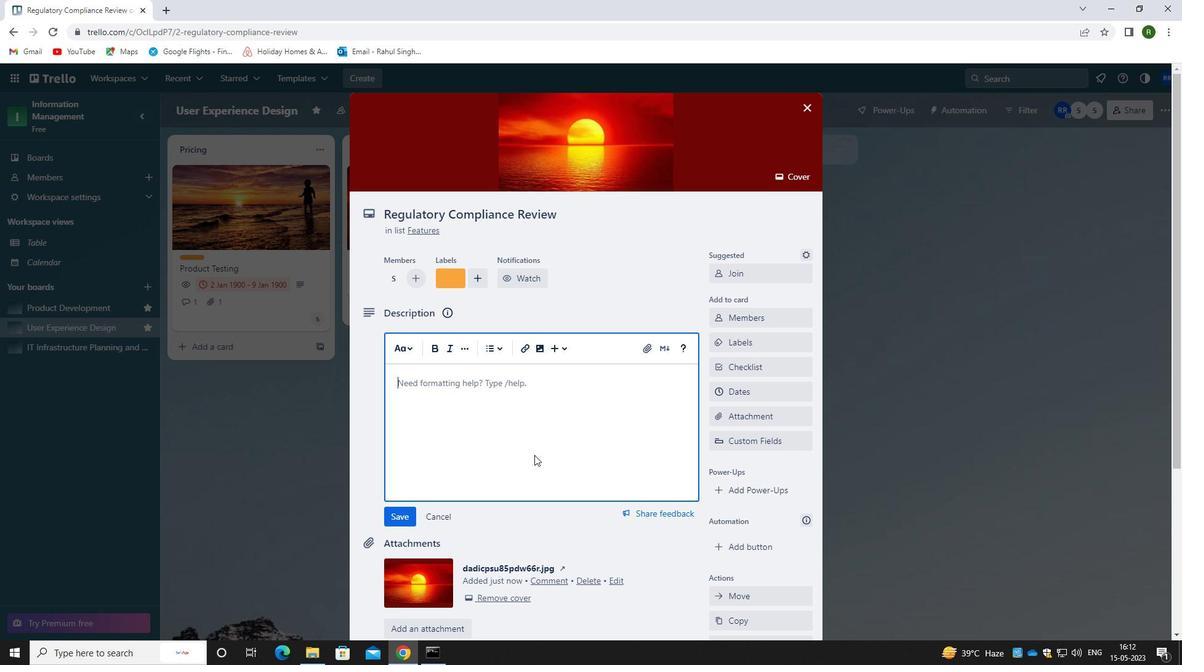 
Action: Mouse moved to (535, 446)
Screenshot: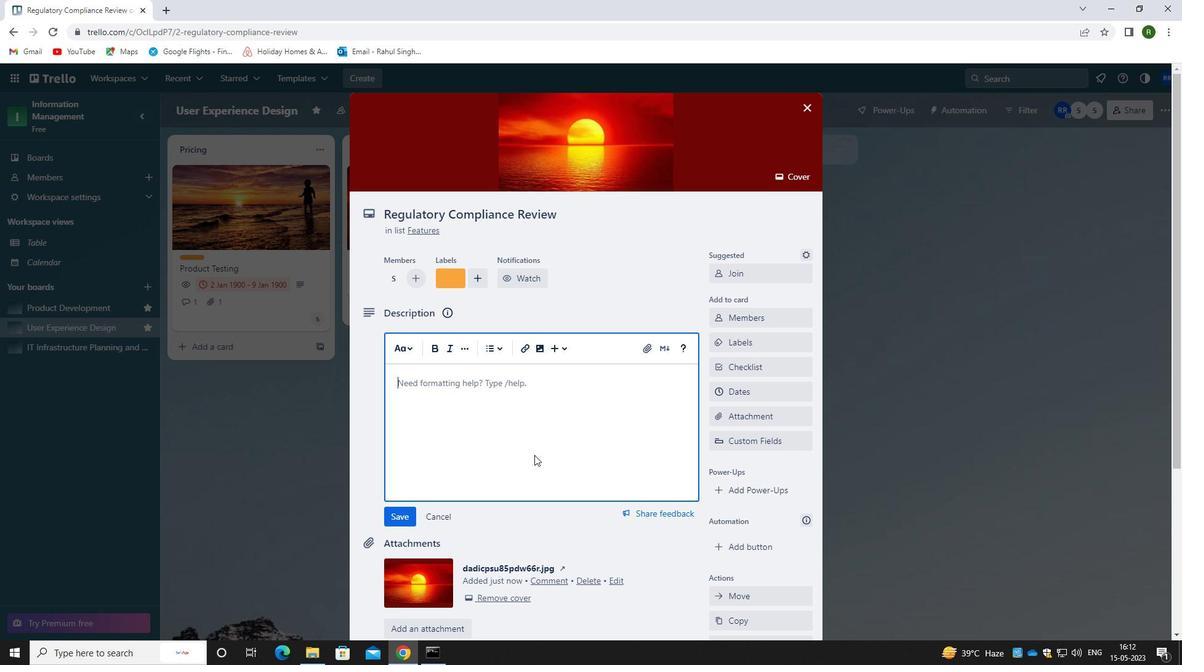 
Action: Key pressed <Key.caps_lock>P<Key.caps_lock>LAN<Key.space>AND<Key.space>EXECUTE<Key.space>COMPANY<Key.space>W<Key.backspace>TEAM-BUILDING<Key.space>RETREAT<Key.space>WITH<Key.space>A<Key.space>FOCUS<Key.space>ON<Key.space>PERSONAL<Key.space>DEVELOPMNET<Key.backspace><Key.backspace><Key.backspace>ENT/<Key.backspace>.
Screenshot: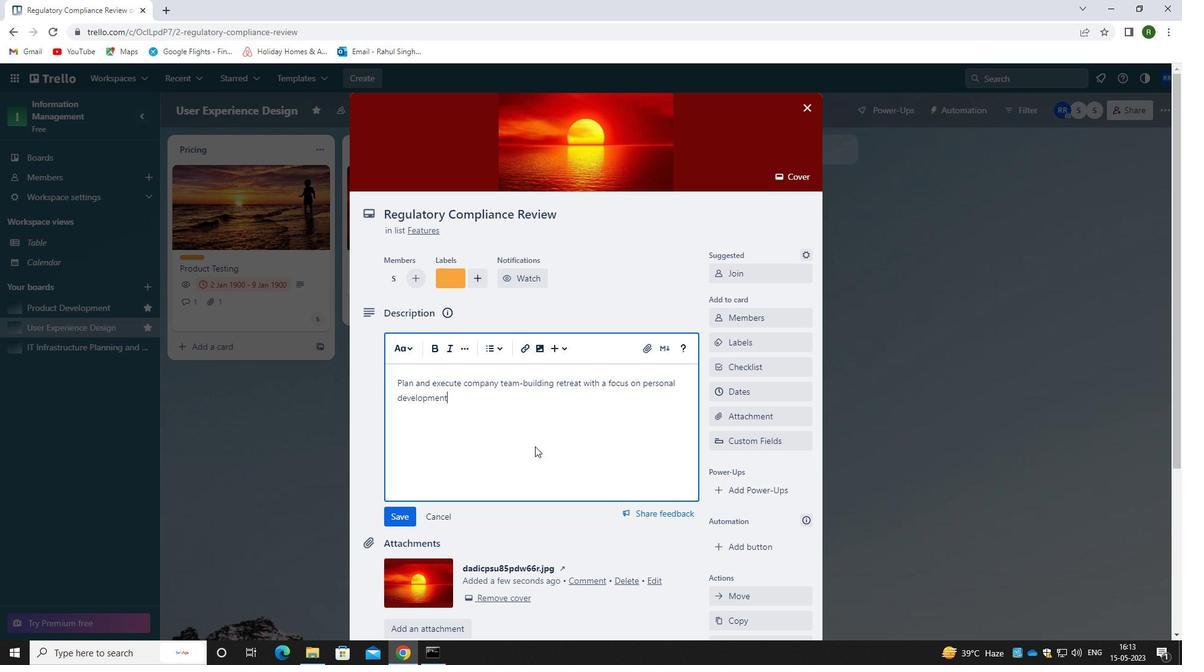 
Action: Mouse moved to (402, 510)
Screenshot: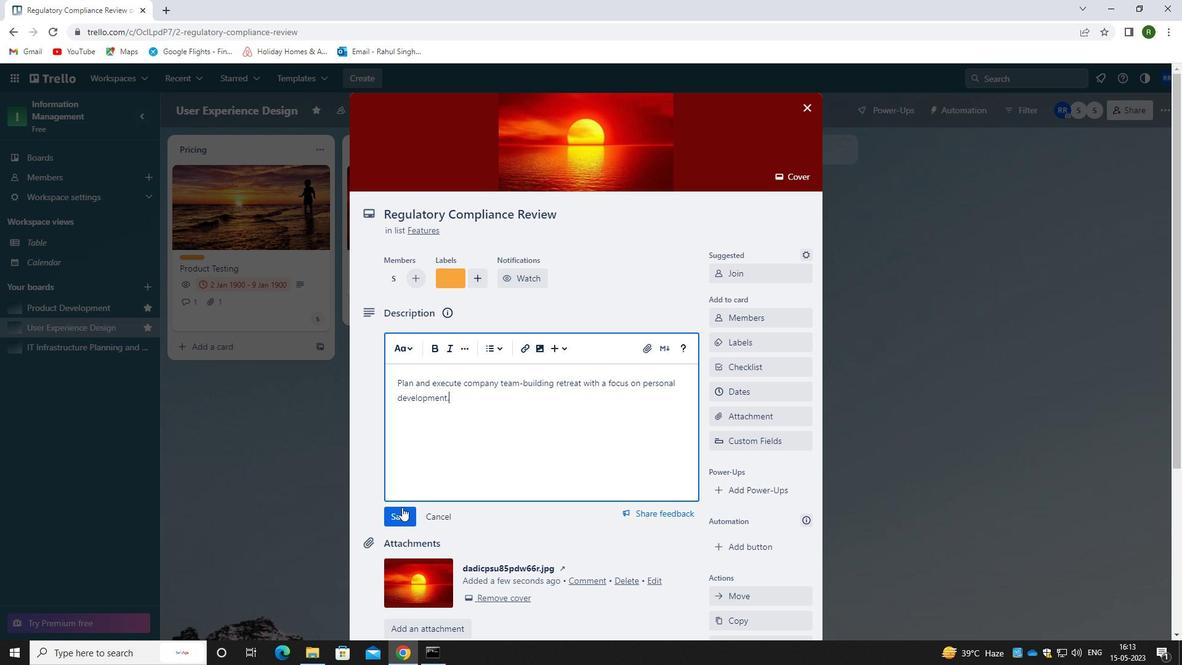 
Action: Mouse pressed left at (402, 510)
Screenshot: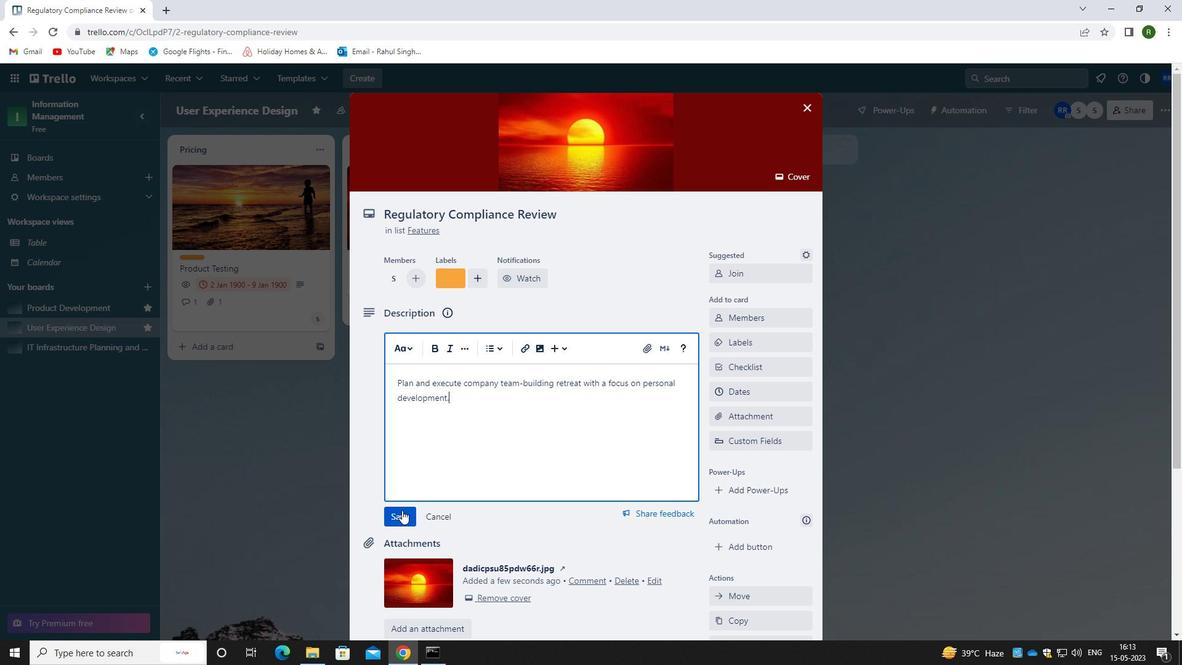 
Action: Mouse moved to (506, 436)
Screenshot: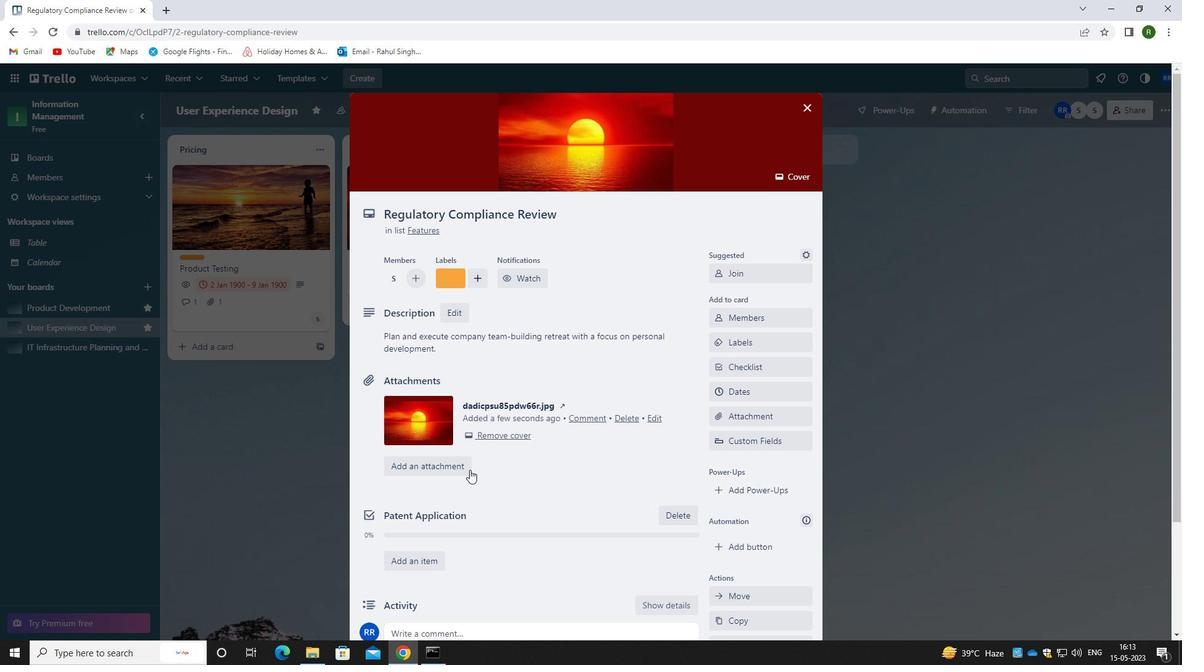 
Action: Mouse scrolled (506, 435) with delta (0, 0)
Screenshot: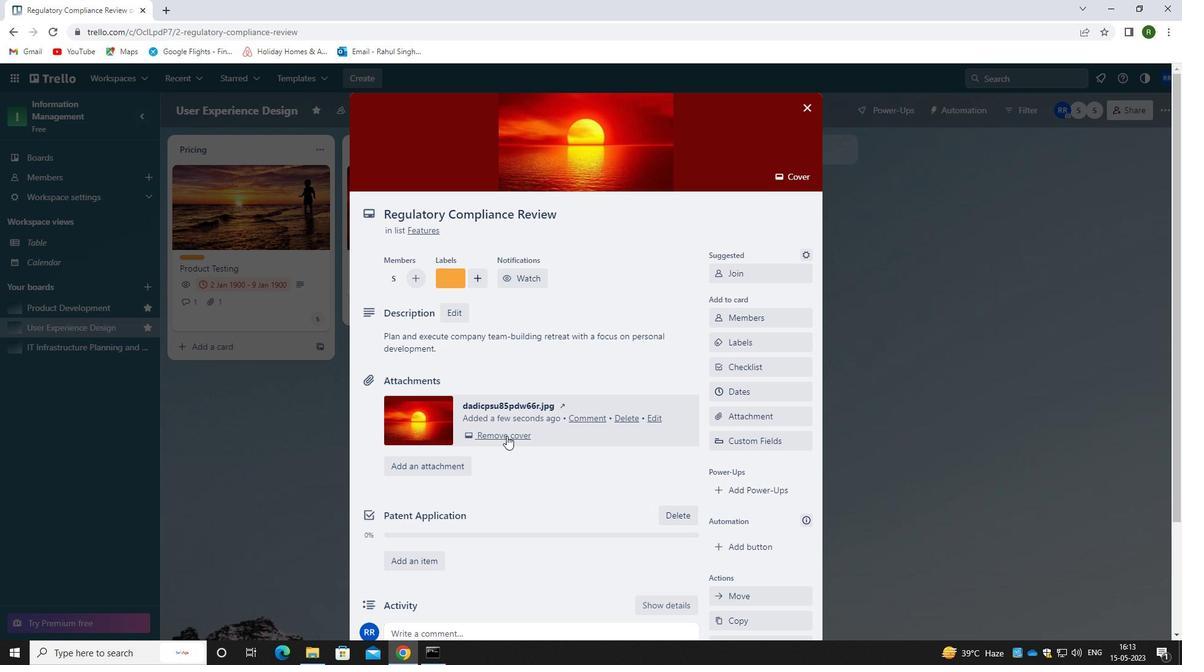 
Action: Mouse scrolled (506, 435) with delta (0, 0)
Screenshot: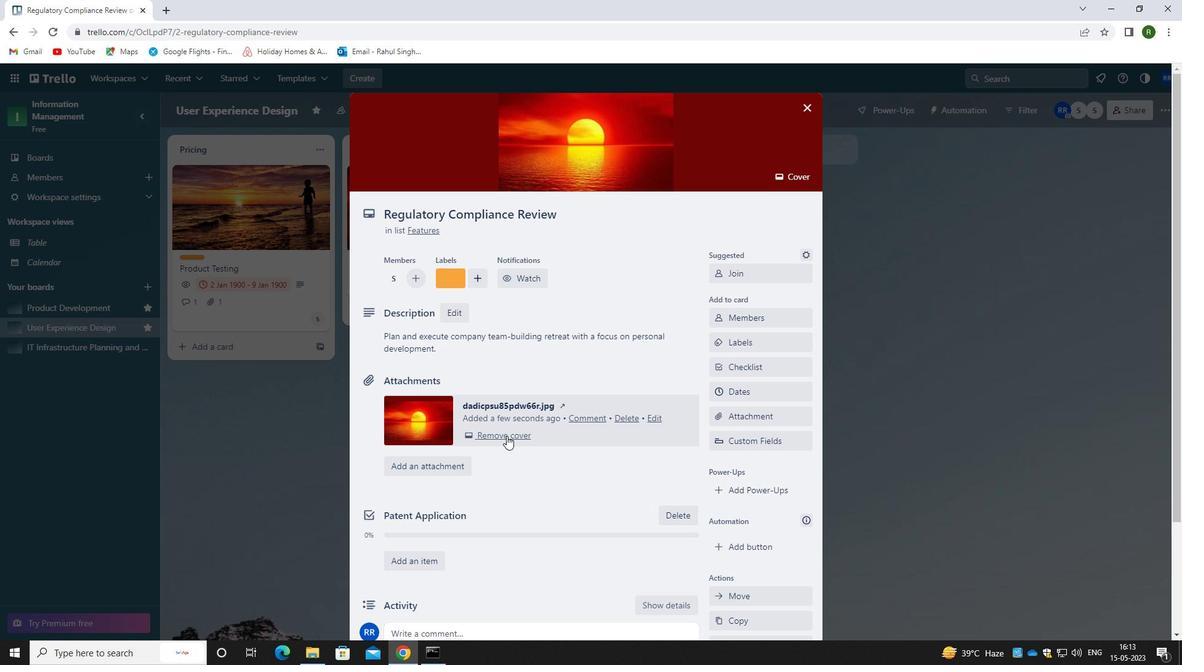 
Action: Mouse moved to (523, 433)
Screenshot: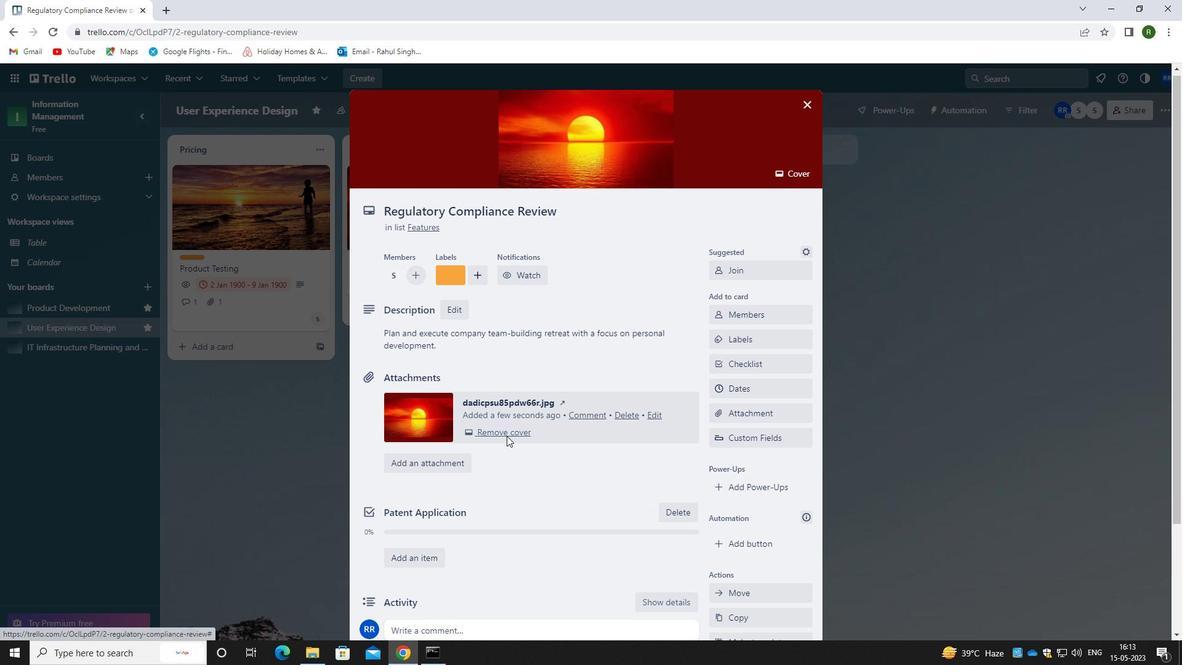 
Action: Mouse scrolled (523, 432) with delta (0, 0)
Screenshot: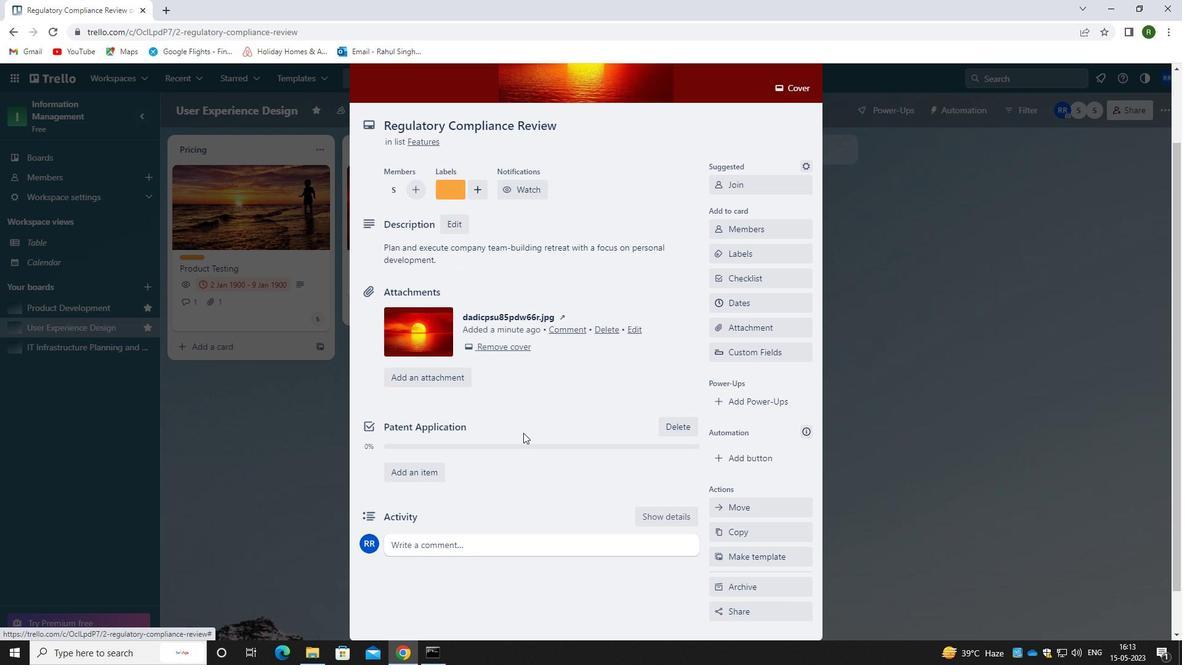 
Action: Mouse moved to (461, 502)
Screenshot: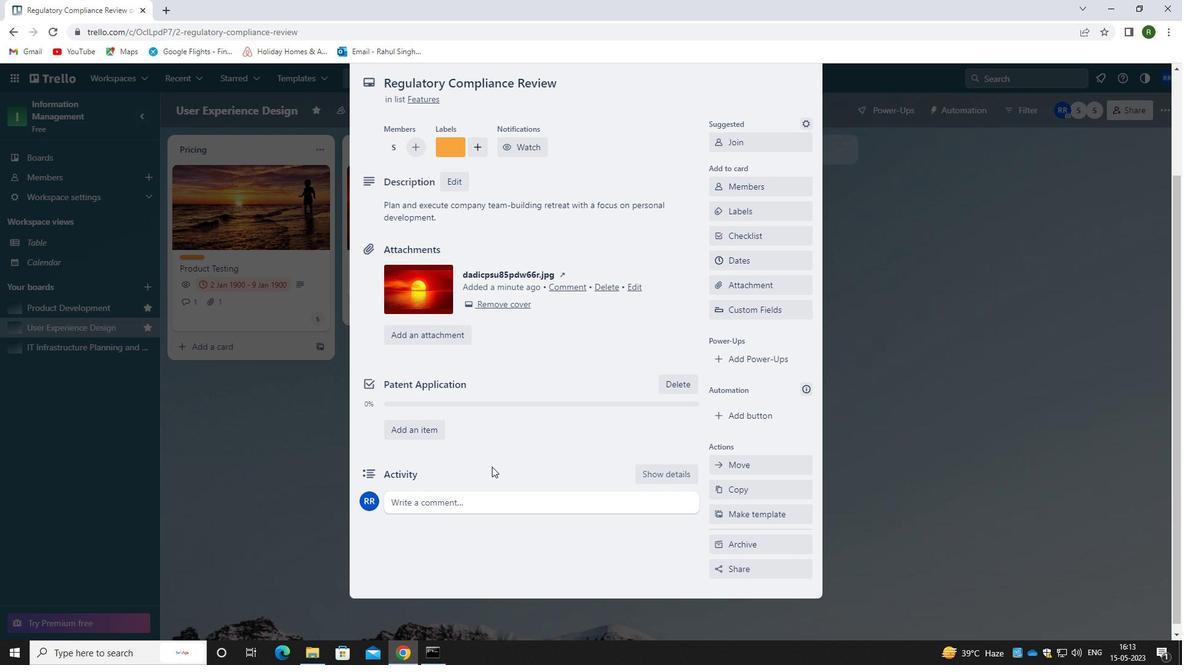 
Action: Mouse pressed left at (461, 502)
Screenshot: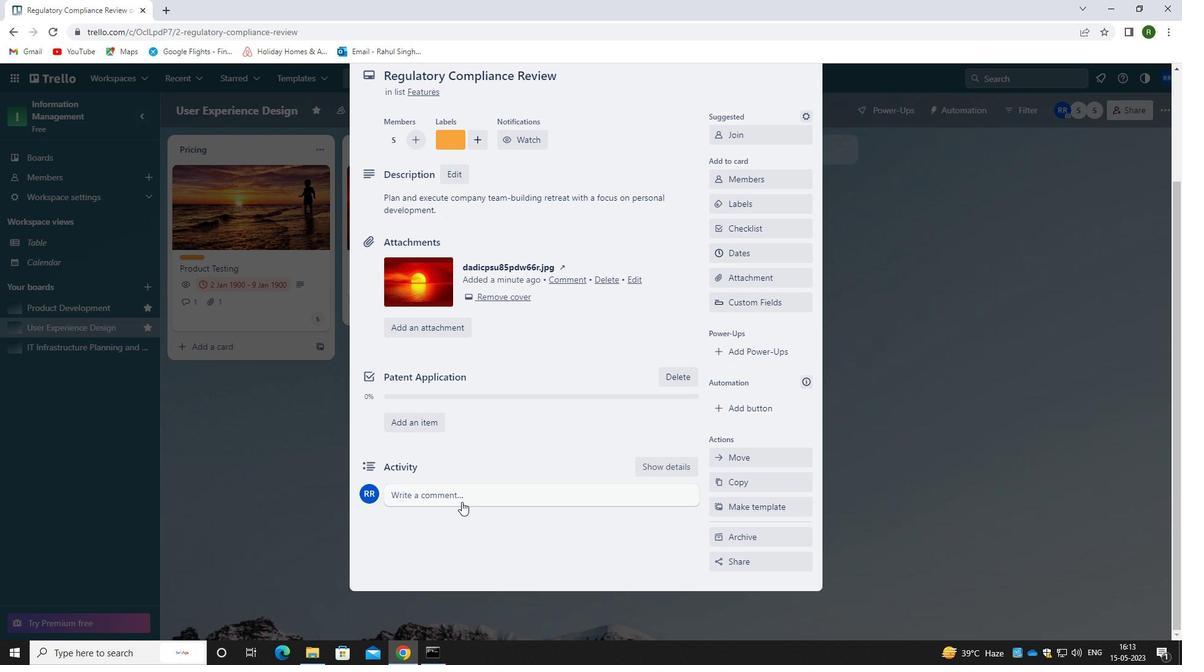 
Action: Mouse moved to (461, 535)
Screenshot: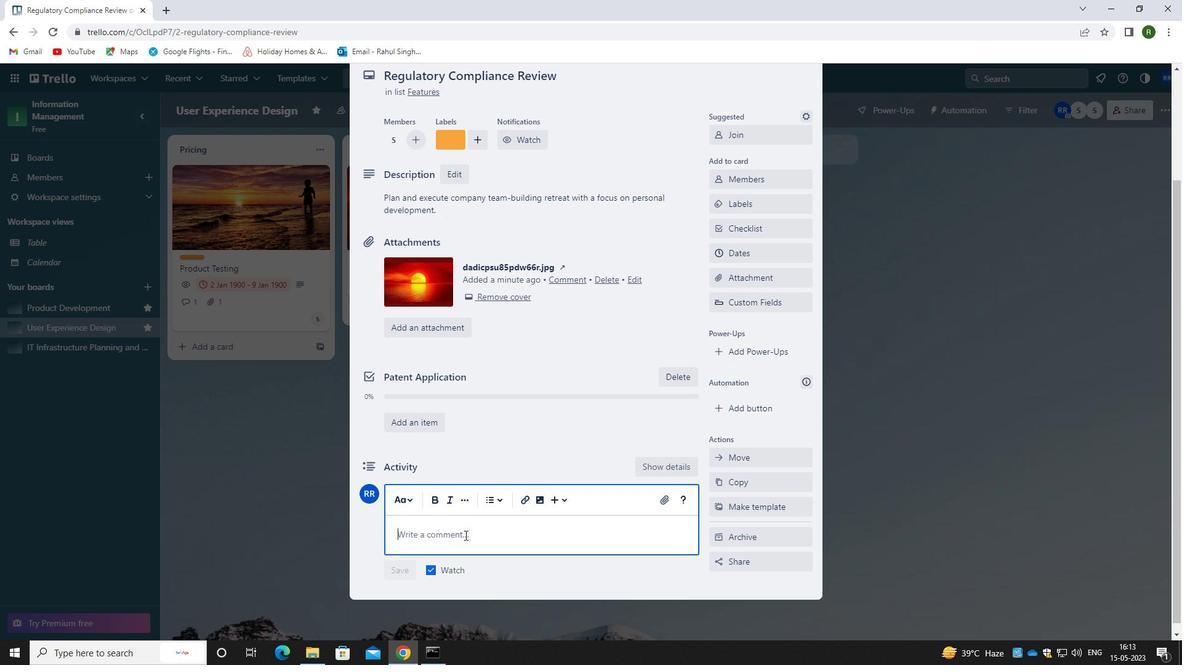 
Action: Key pressed <Key.caps_lock>G<Key.caps_lock>IVEN<Key.space>THE<Key.space>POTENTIAL<Key.space>C<Key.caps_lock>OMPIEXITY<Key.space>OF<Key.space>THI<Key.backspace><Key.backspace><Key.backspace><Key.backspace><Key.backspace><Key.backspace><Key.backspace><Key.backspace><Key.backspace><Key.backspace><Key.backspace><Key.backspace><Key.backspace><Key.backspace><Key.backspace><Key.backspace><Key.backspace>C<Key.backspace><Key.caps_lock>COMPLEXITY<Key.space>OF<Key.space>THIS<Key.space>TASK,<Key.space>LET<Key.space>US<Key.space>ENSURE<Key.space>THAT<Key.space>WE<Key.space>HAVE<Key.space>A<Key.space>CLEAR<Key.space>PLAN<Key.space>AND<Key.space>PROCESS<Key.space>IN<Key.space>PLAE<Key.backspace>CE<Key.space>BEFORE<Key.space>BEGNING.
Screenshot: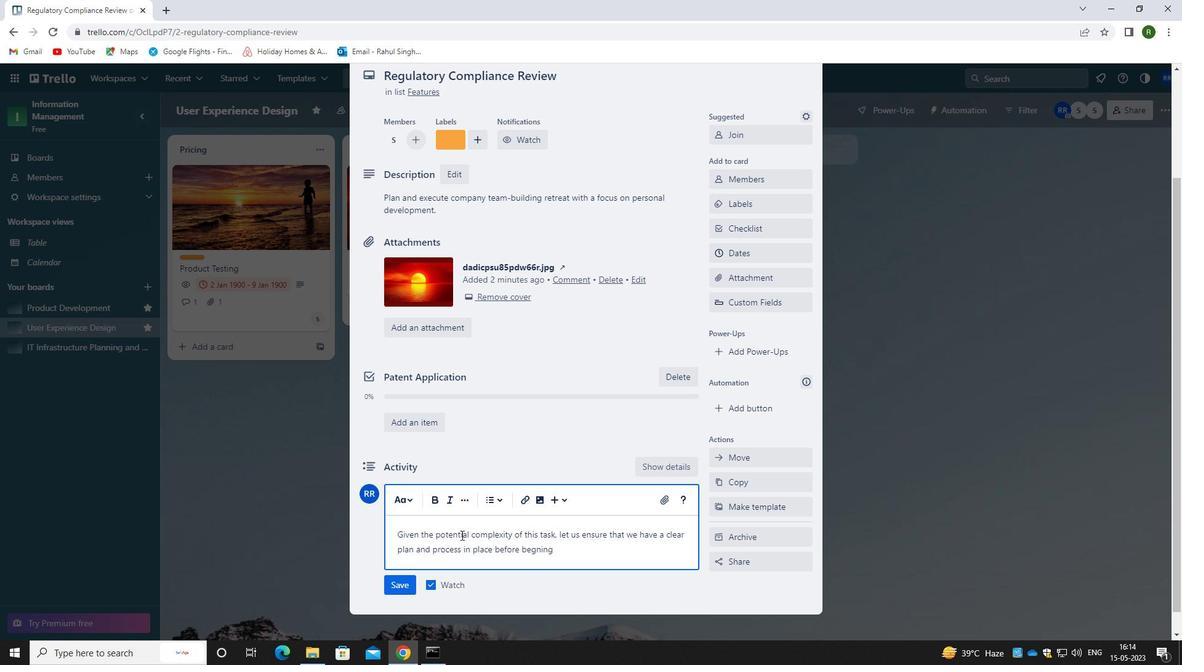 
Action: Mouse moved to (404, 583)
Screenshot: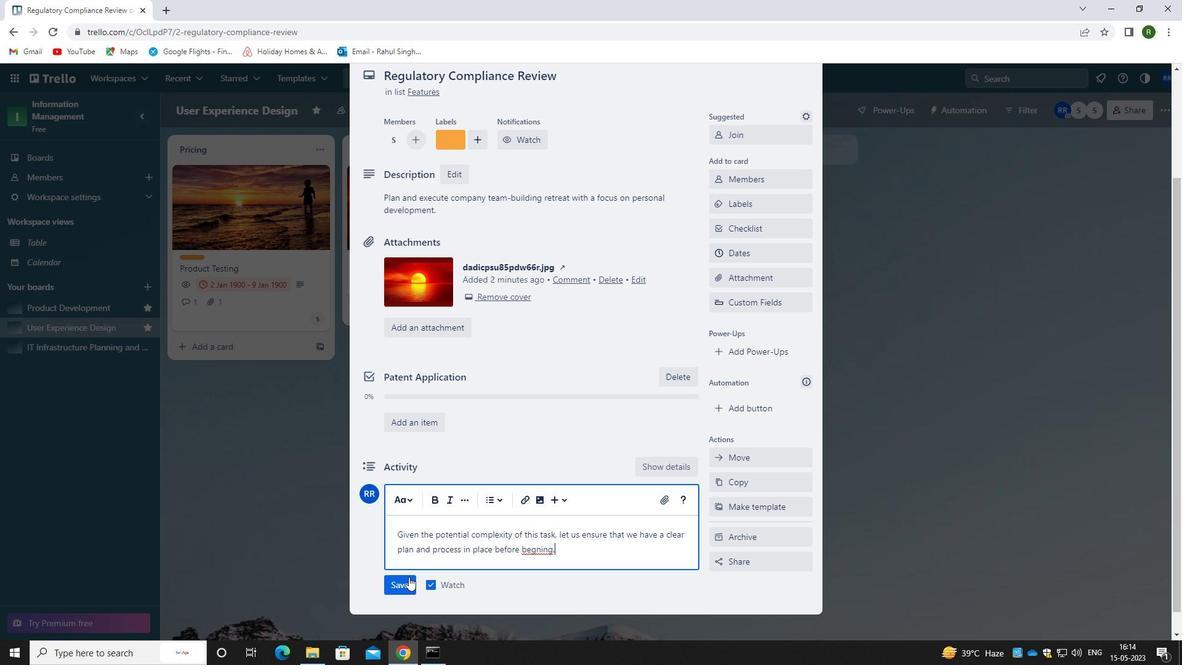 
Action: Mouse pressed left at (404, 583)
Screenshot: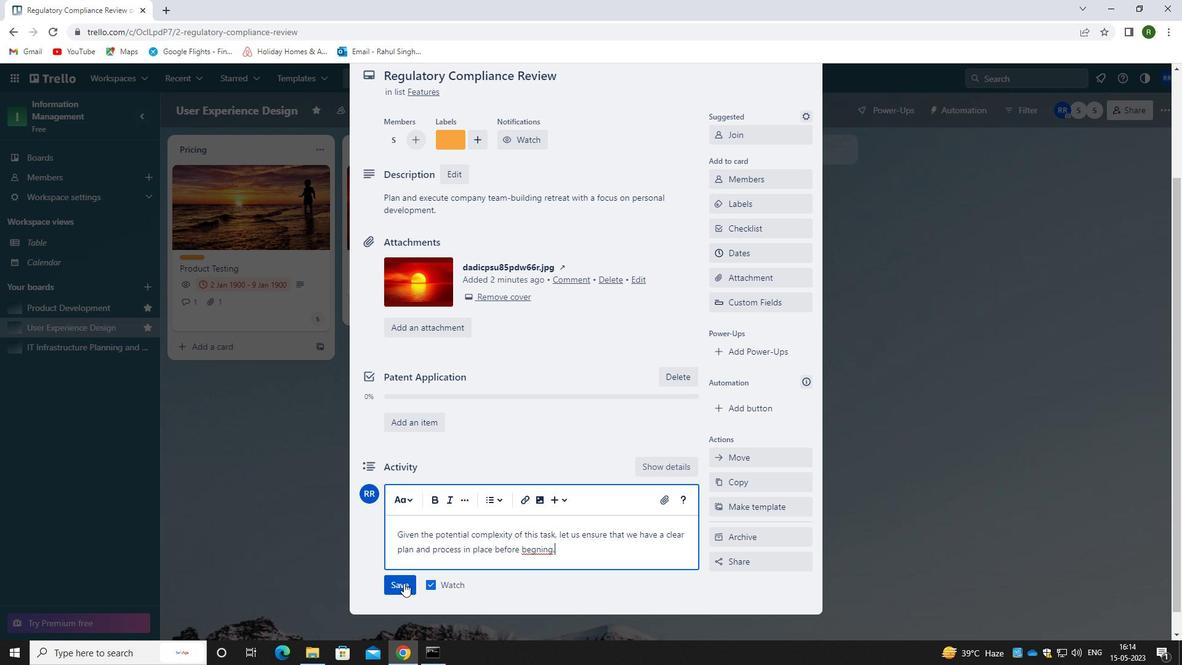 
Action: Mouse moved to (763, 253)
Screenshot: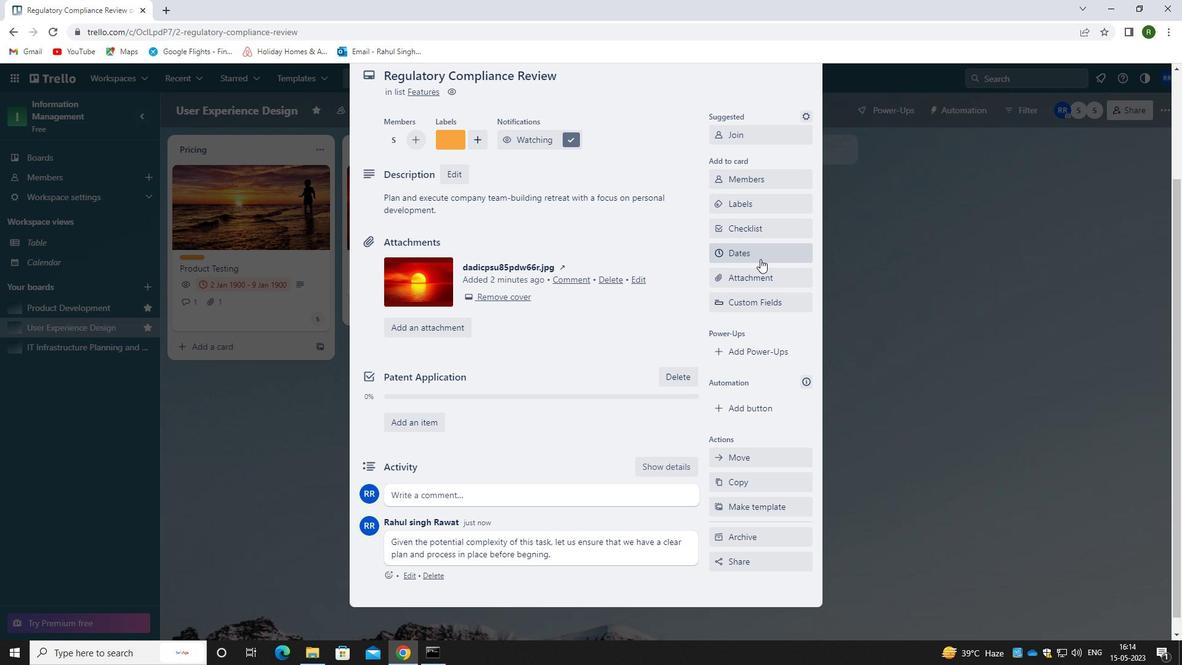 
Action: Mouse pressed left at (763, 253)
Screenshot: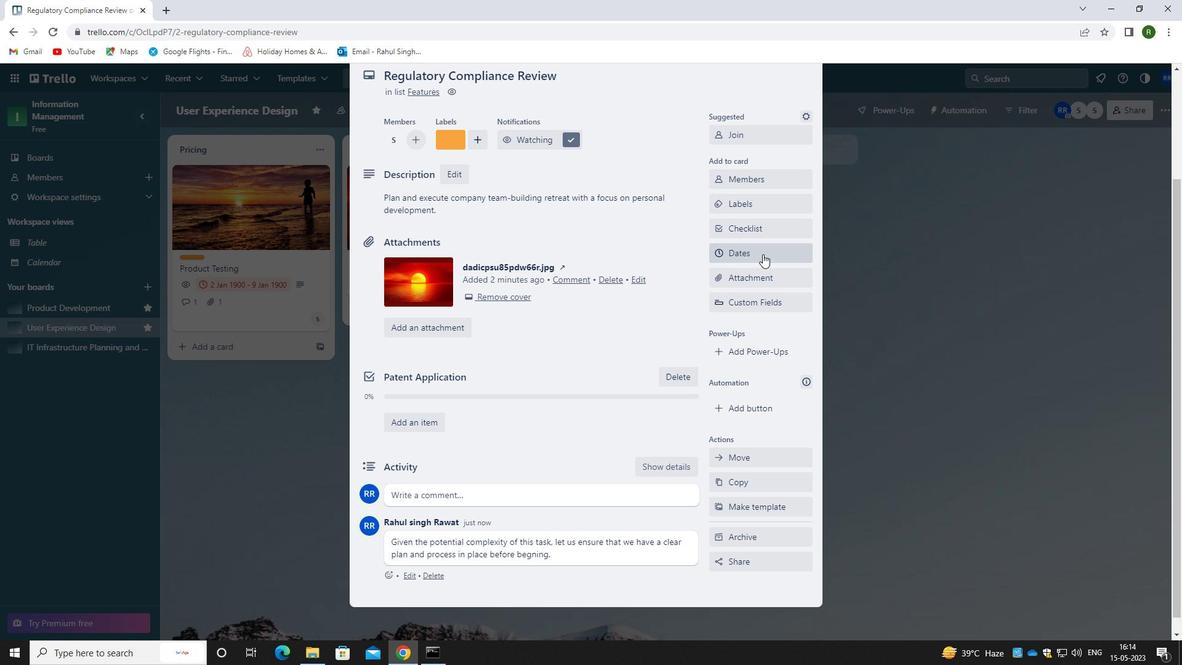 
Action: Mouse moved to (718, 325)
Screenshot: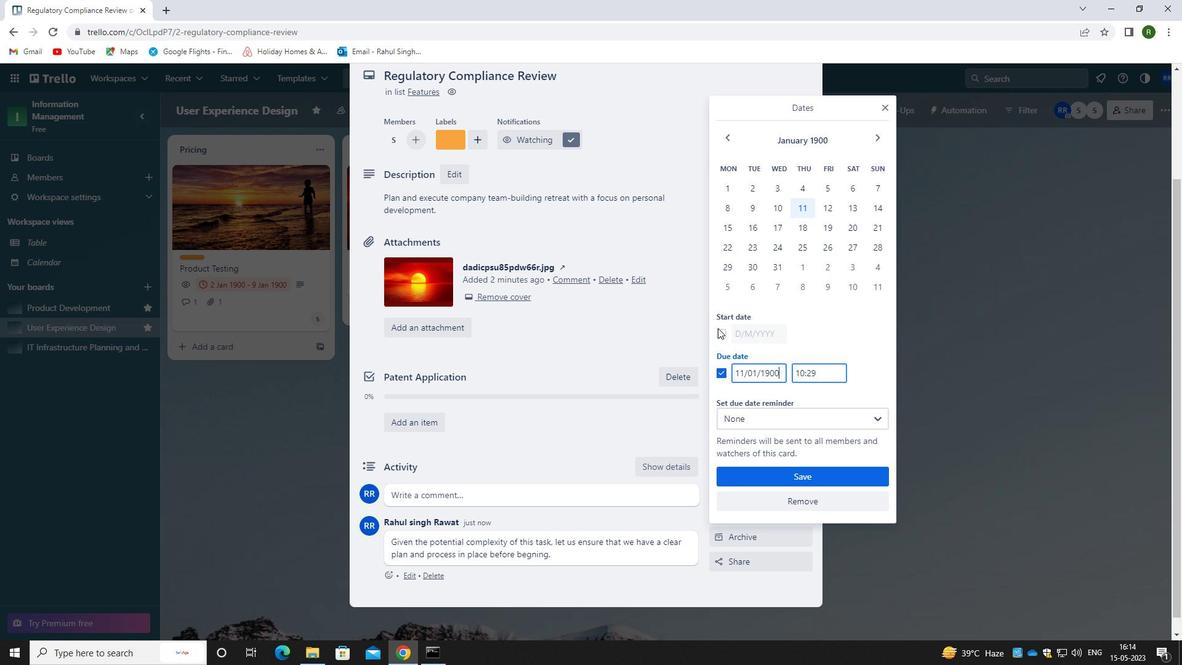 
Action: Mouse pressed left at (718, 325)
Screenshot: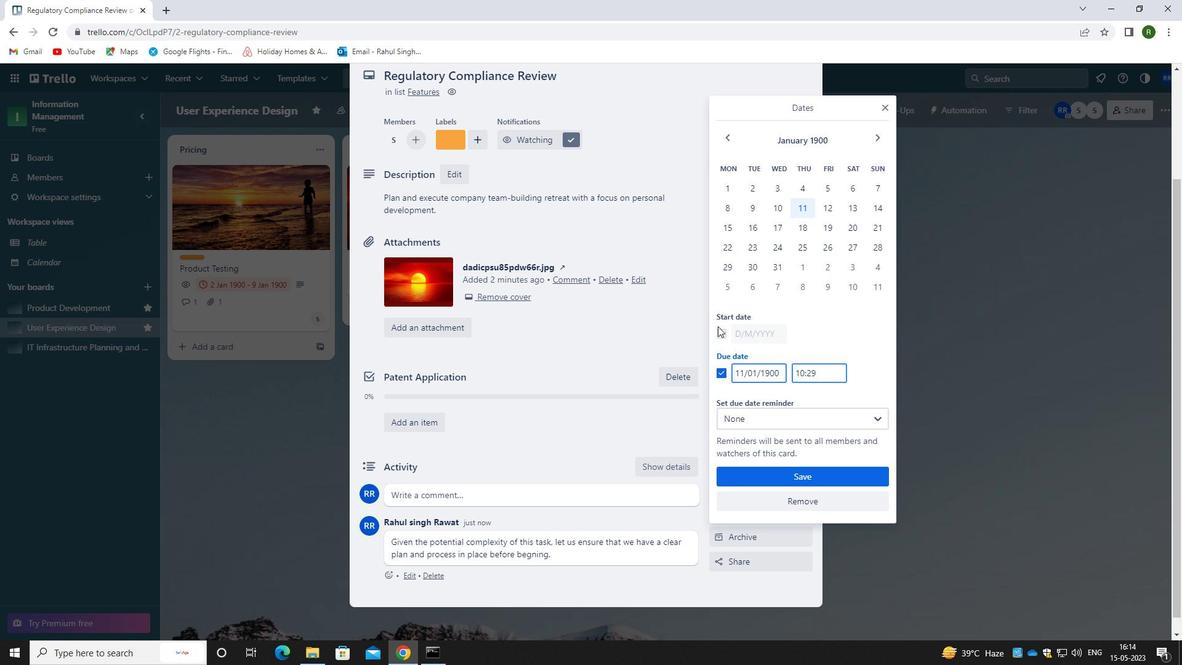 
Action: Mouse moved to (721, 330)
Screenshot: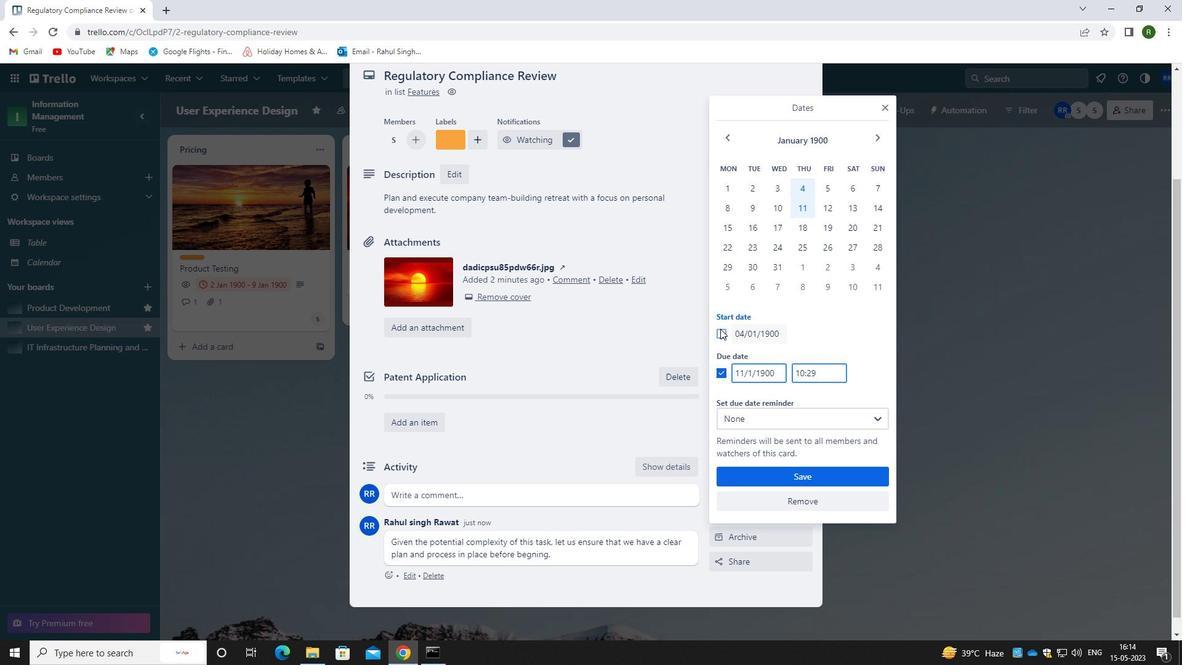 
Action: Mouse pressed left at (721, 330)
Screenshot: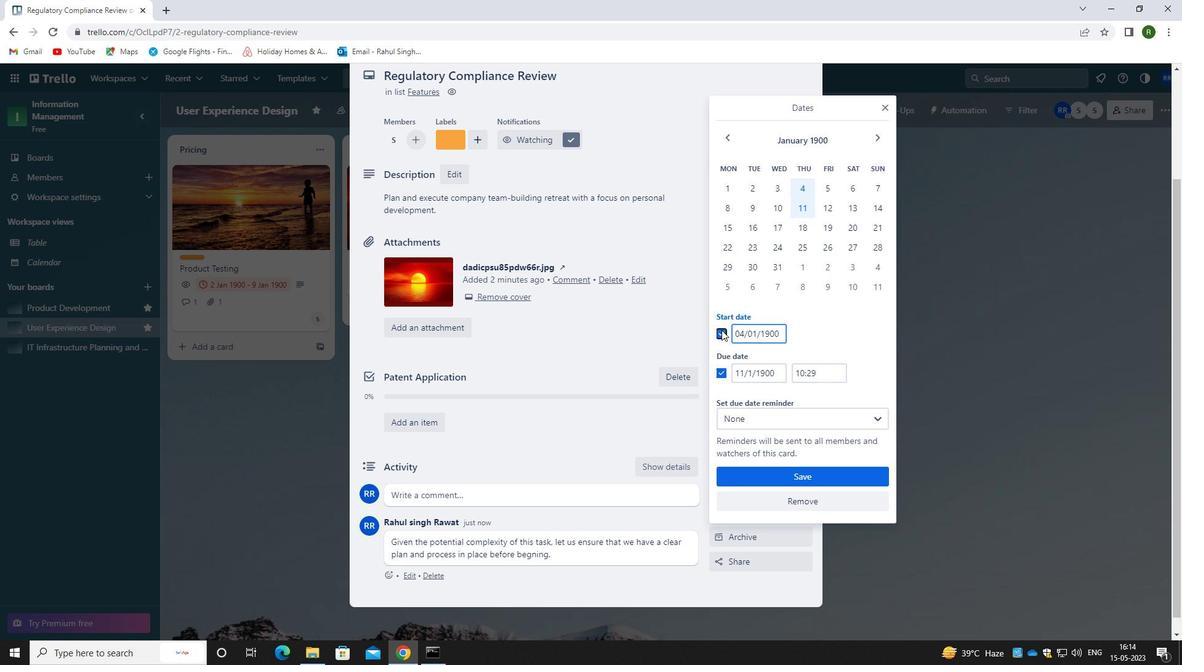 
Action: Mouse moved to (725, 333)
Screenshot: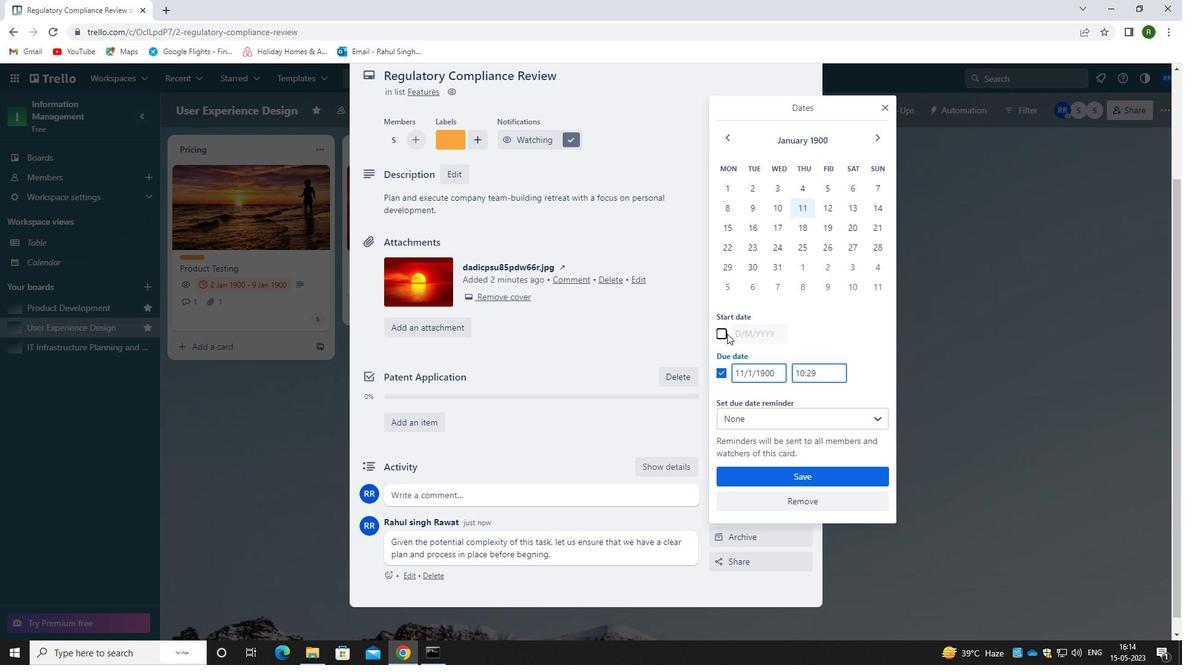 
Action: Mouse pressed left at (725, 333)
Screenshot: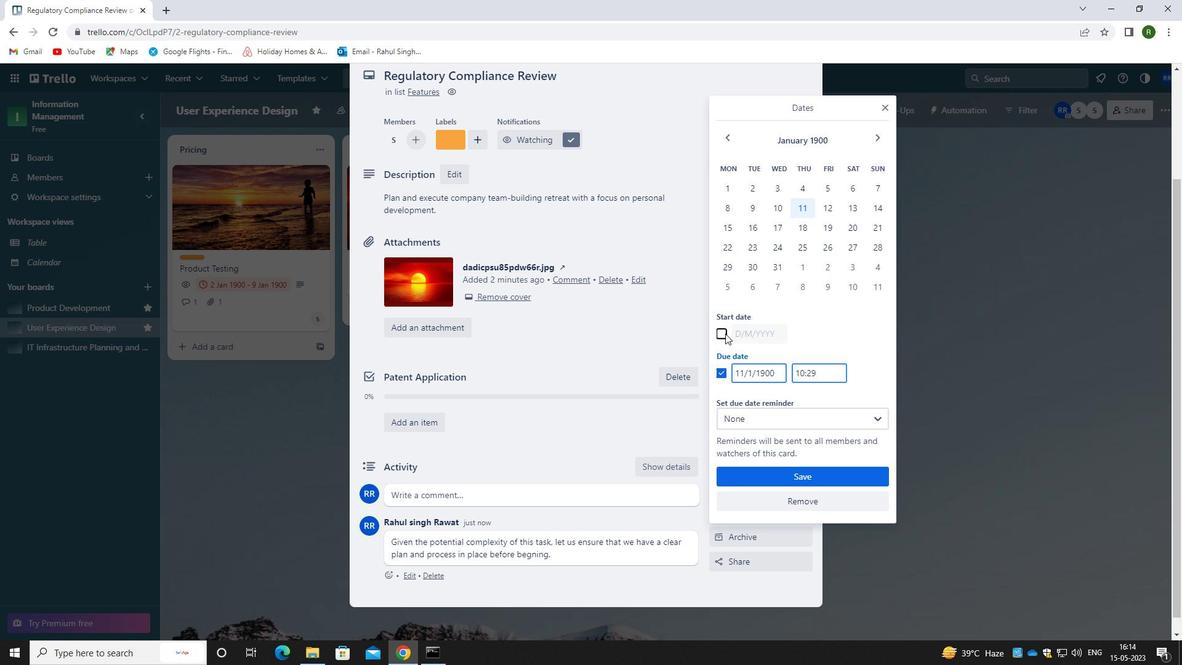 
Action: Mouse moved to (782, 333)
Screenshot: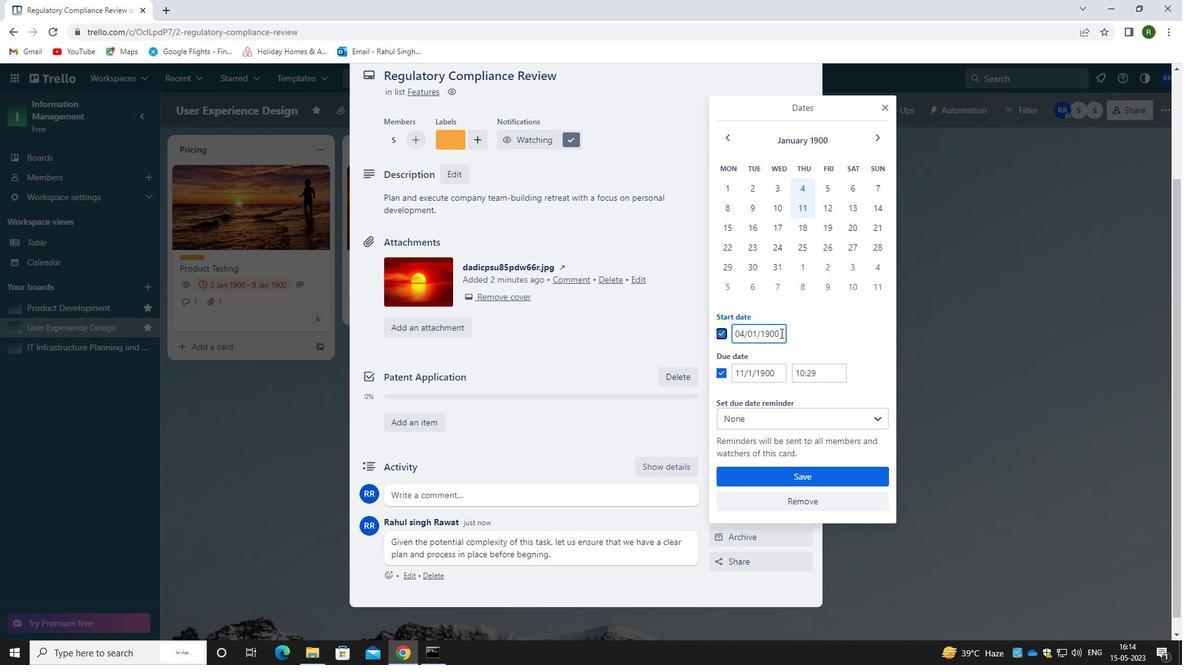 
Action: Mouse pressed left at (782, 333)
Screenshot: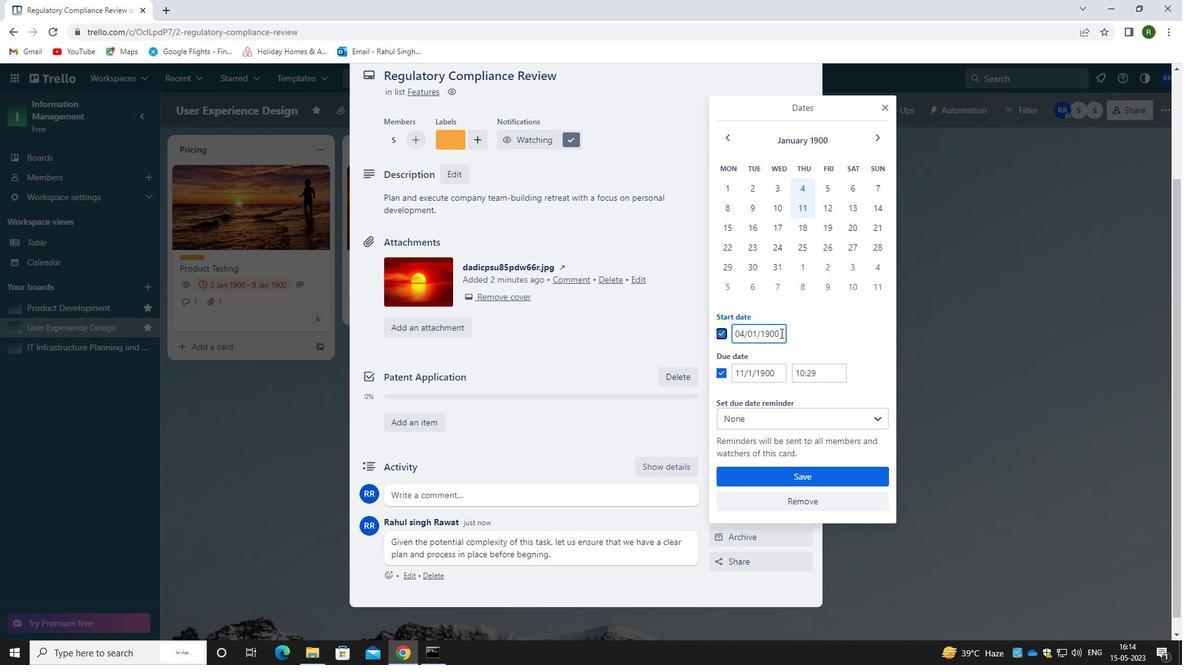 
Action: Mouse moved to (723, 336)
Screenshot: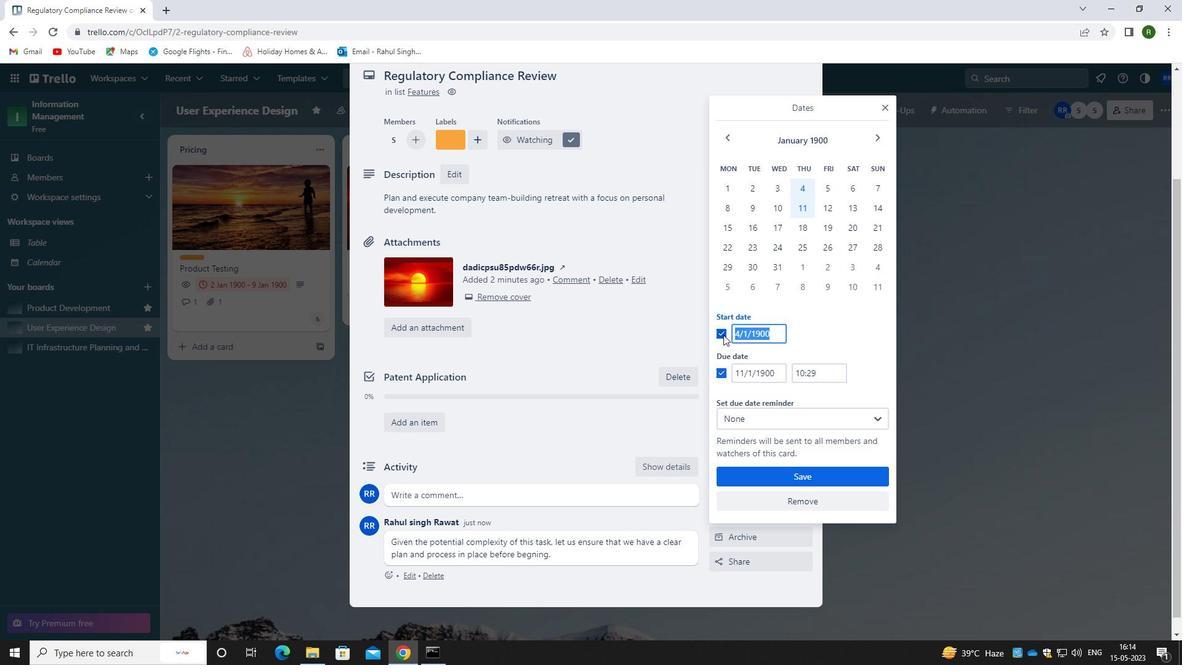 
Action: Key pressed 05/1/1900
Screenshot: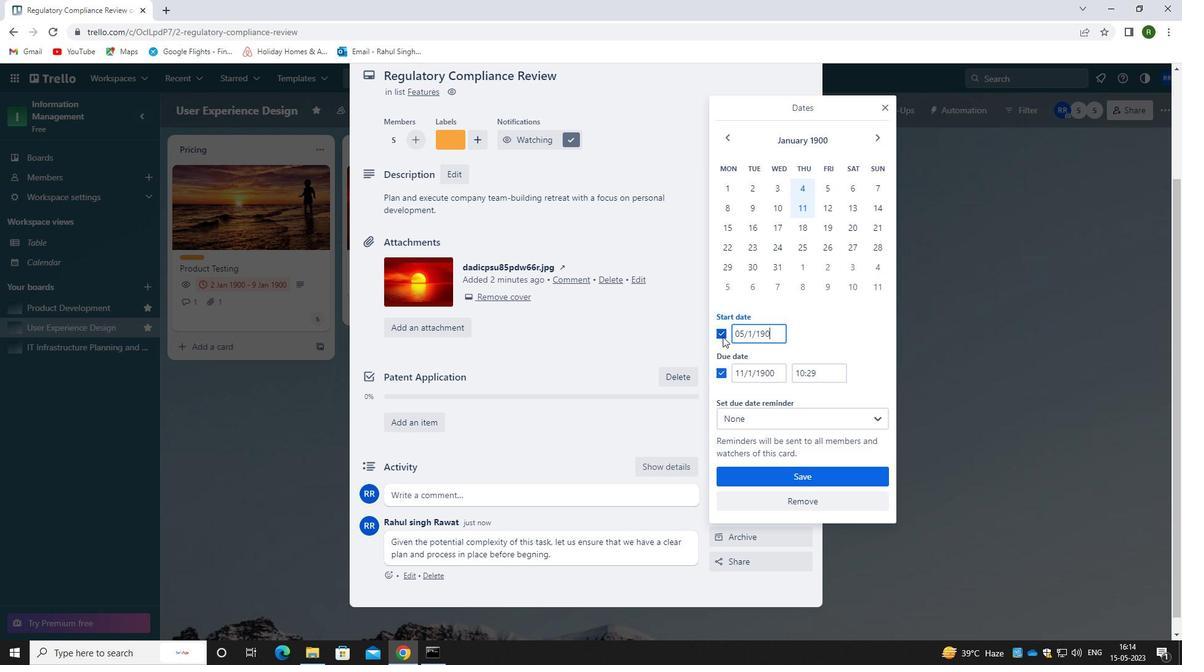 
Action: Mouse moved to (781, 373)
Screenshot: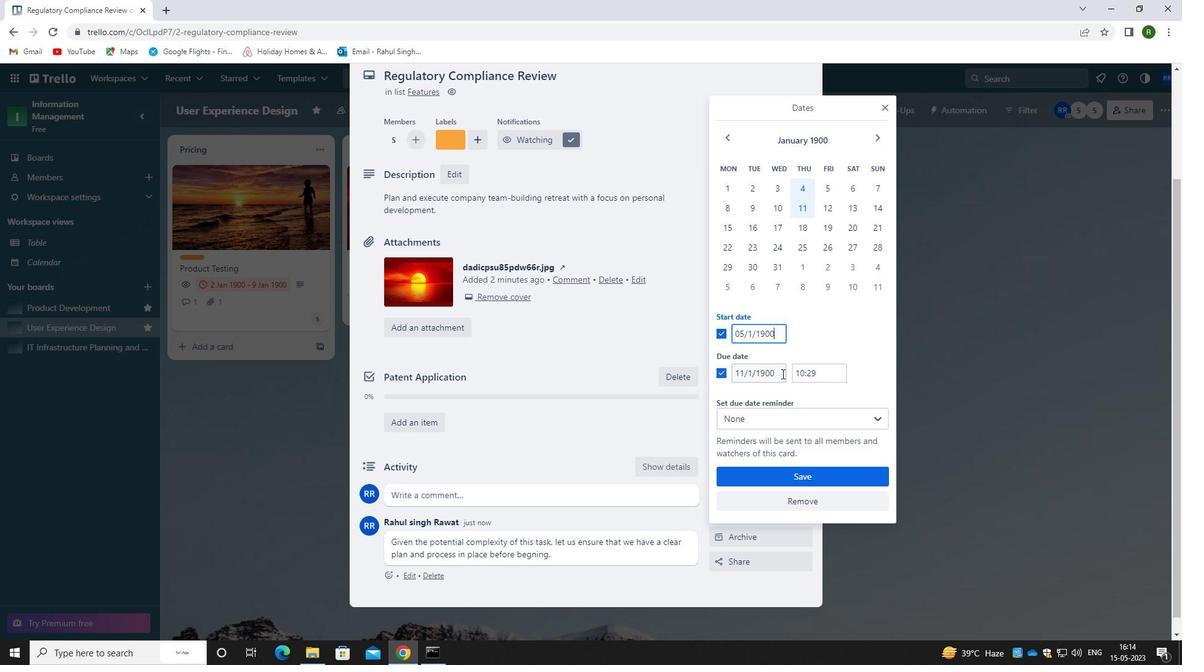 
Action: Mouse pressed left at (781, 373)
Screenshot: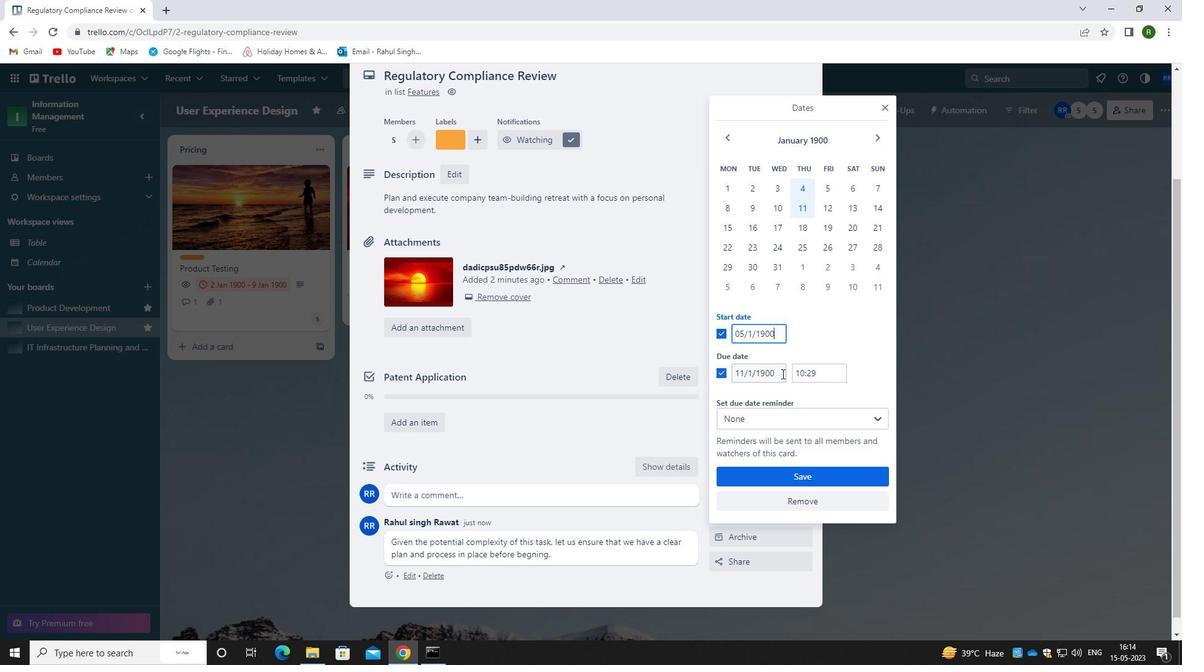 
Action: Mouse moved to (704, 389)
Screenshot: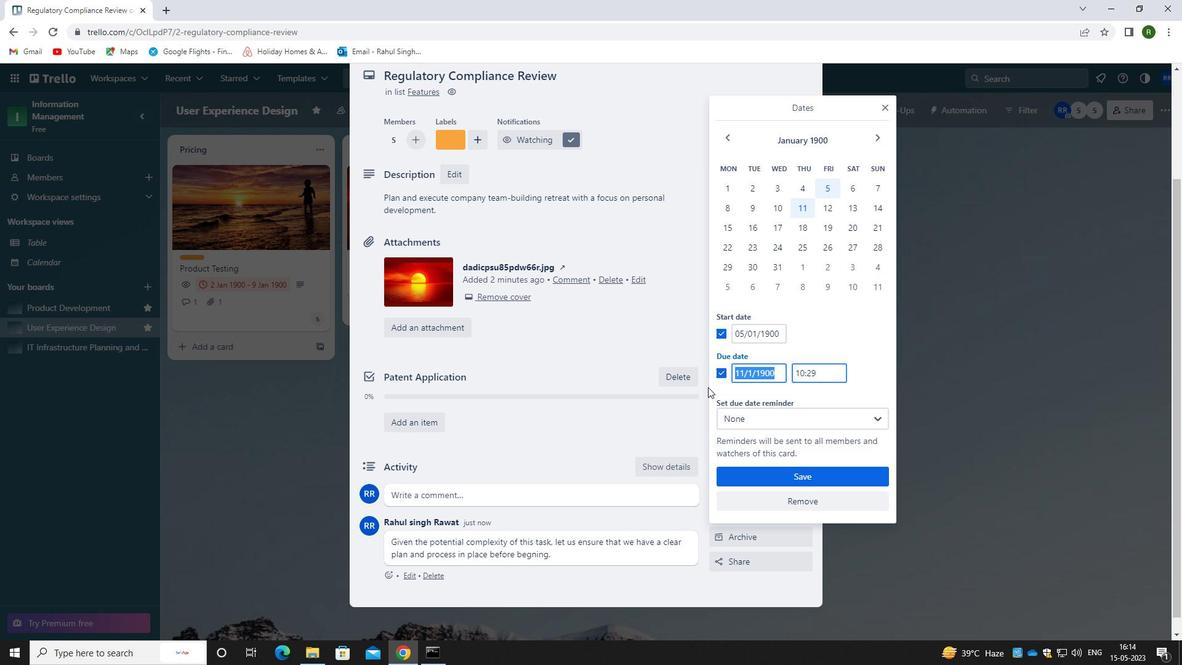 
Action: Key pressed 12/01/1900
Screenshot: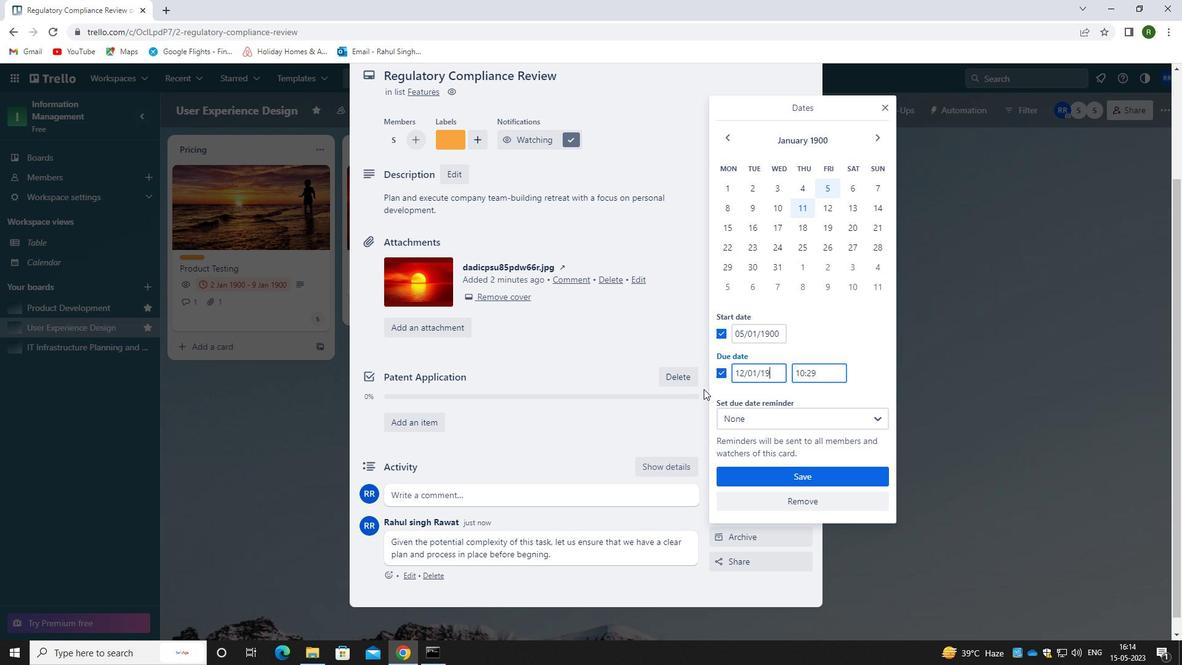 
Action: Mouse moved to (788, 472)
Screenshot: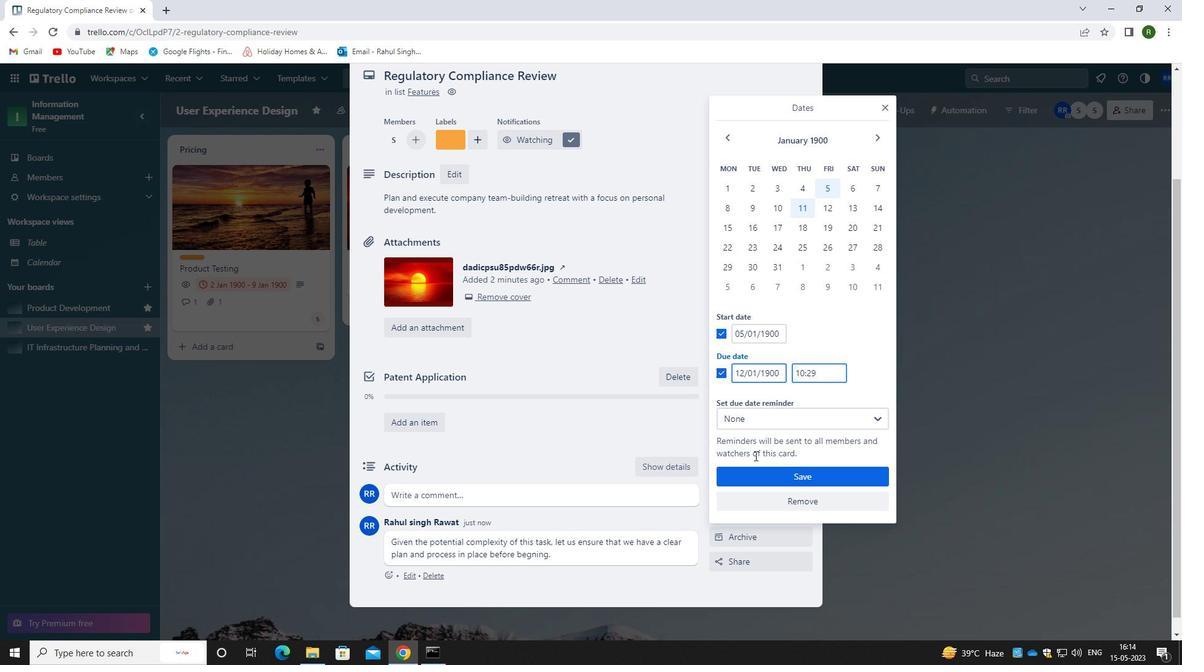 
Action: Mouse pressed left at (788, 472)
Screenshot: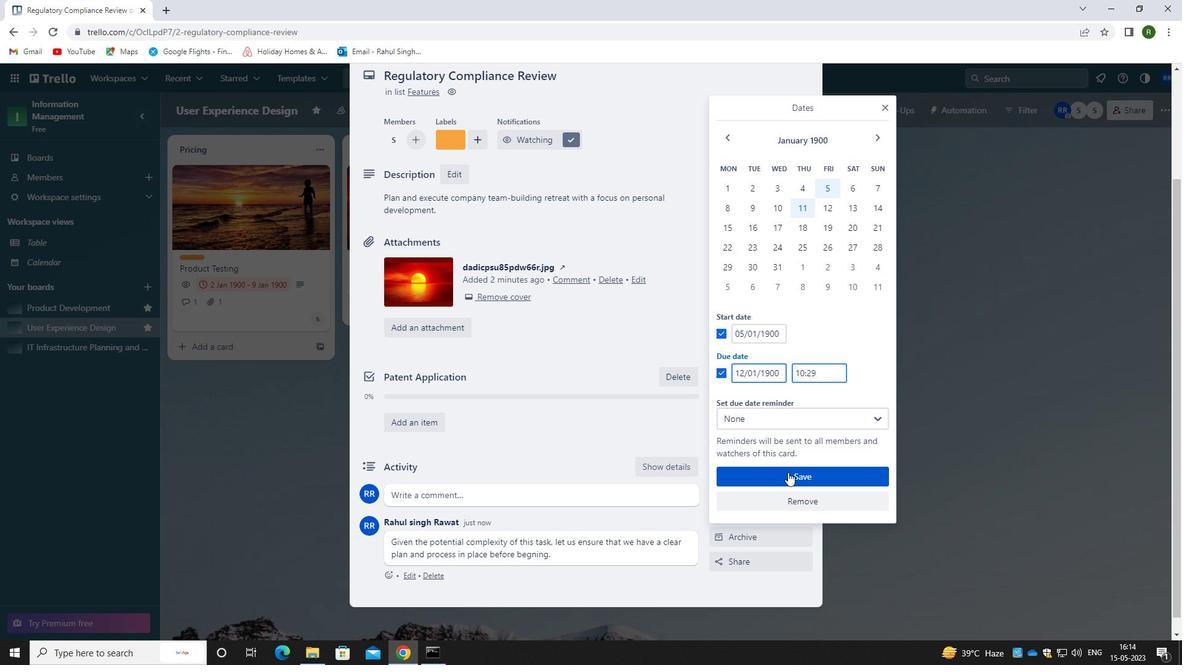 
Action: Mouse moved to (846, 315)
Screenshot: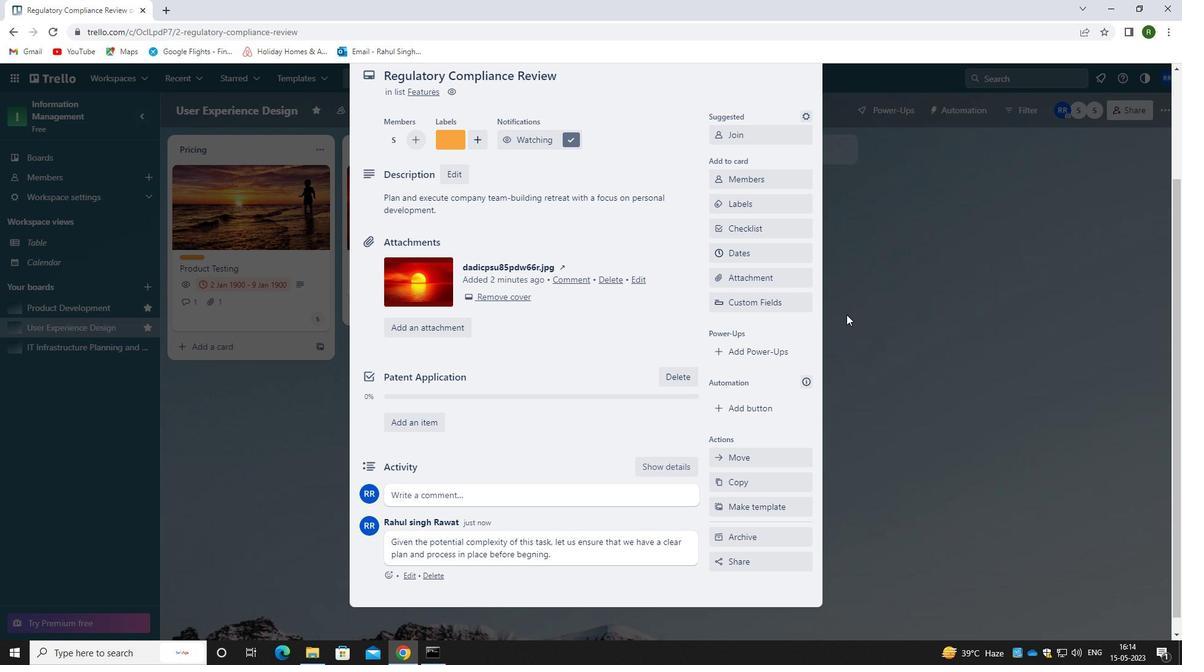 
Action: Mouse scrolled (846, 316) with delta (0, 0)
Screenshot: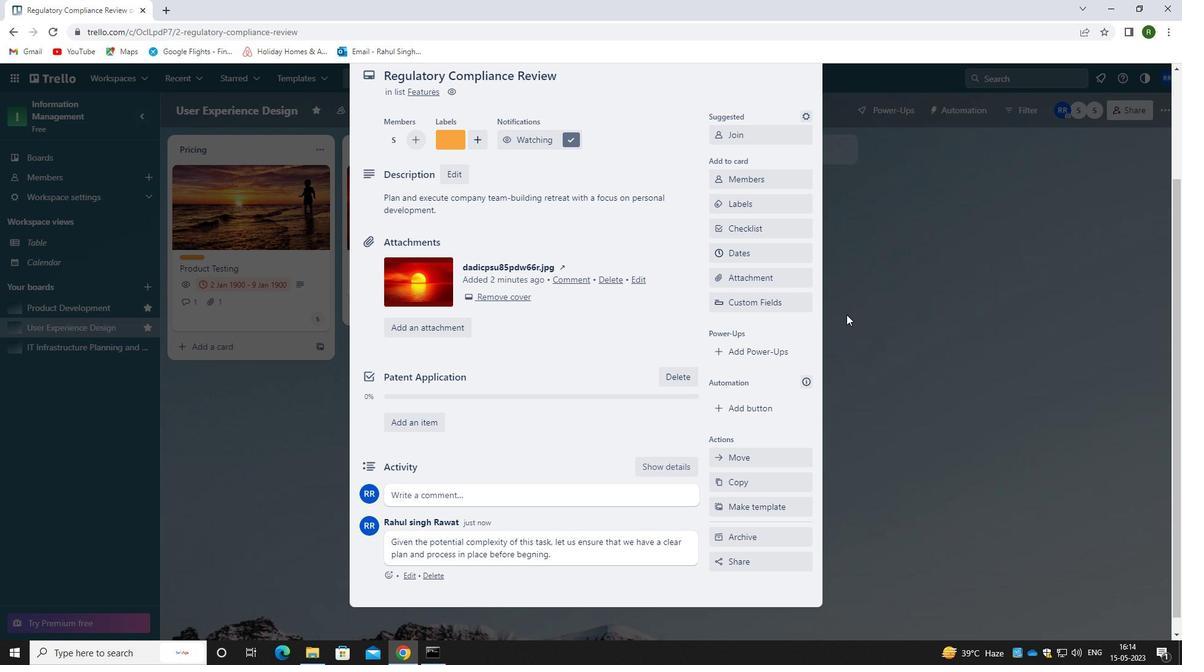 
Action: Mouse scrolled (846, 316) with delta (0, 0)
Screenshot: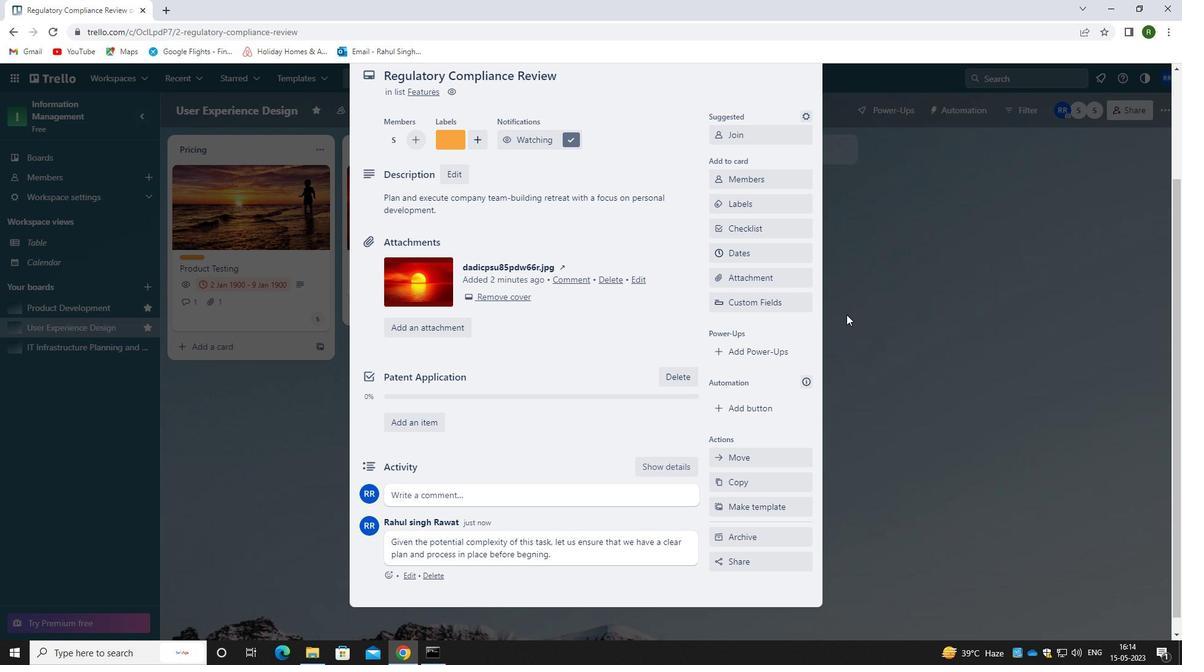 
